 Task: Add an event with the title Second Product Demonstration and Feedback Session, date ''2023/12/28'', time 7:00 AM to 9:00 AMand add a description: The Team Building Retreat: Problem-Solving Activities will take place in a tranquil and inspiring location, away from the usual work setting. The retreat will span over a dedicated period, allowing participants to fully immerse themselves in the experience and focus on building their problem-solving capabilities.Select event color  Tangerine . Add location for the event as: St. Petersburg, Russia, logged in from the account softage.8@softage.netand send the event invitation to softage.1@softage.net and softage.2@softage.net. Set a reminder for the event Doesn''t repeat
Action: Mouse moved to (44, 88)
Screenshot: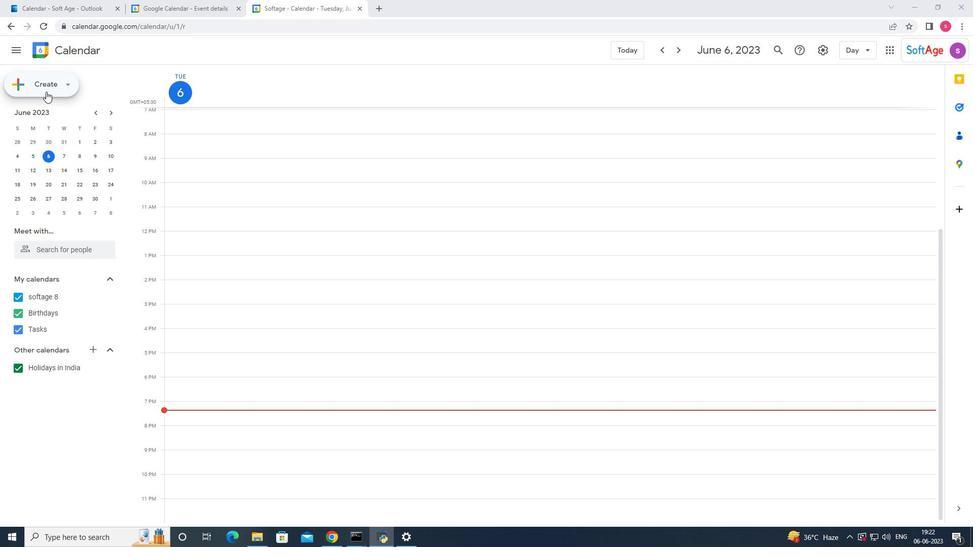 
Action: Mouse pressed left at (44, 88)
Screenshot: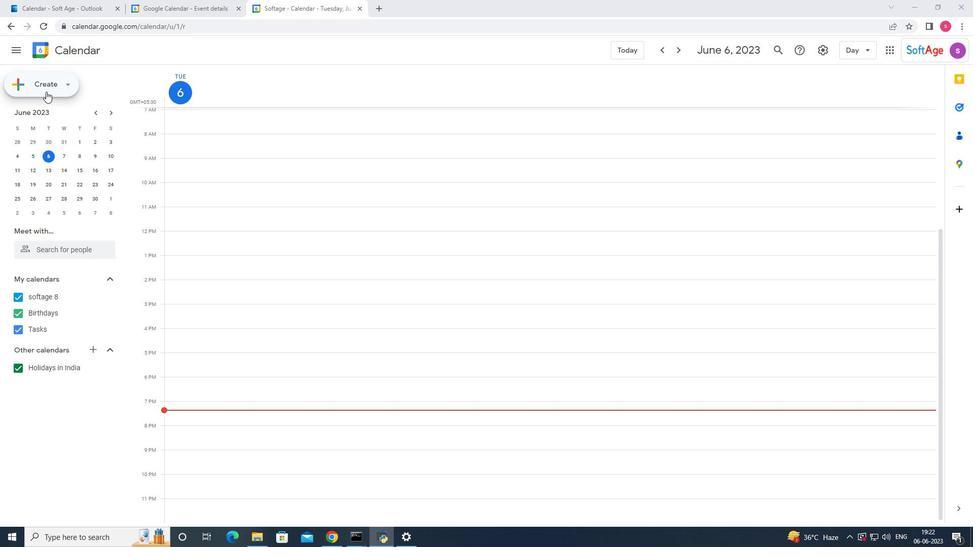 
Action: Mouse moved to (47, 114)
Screenshot: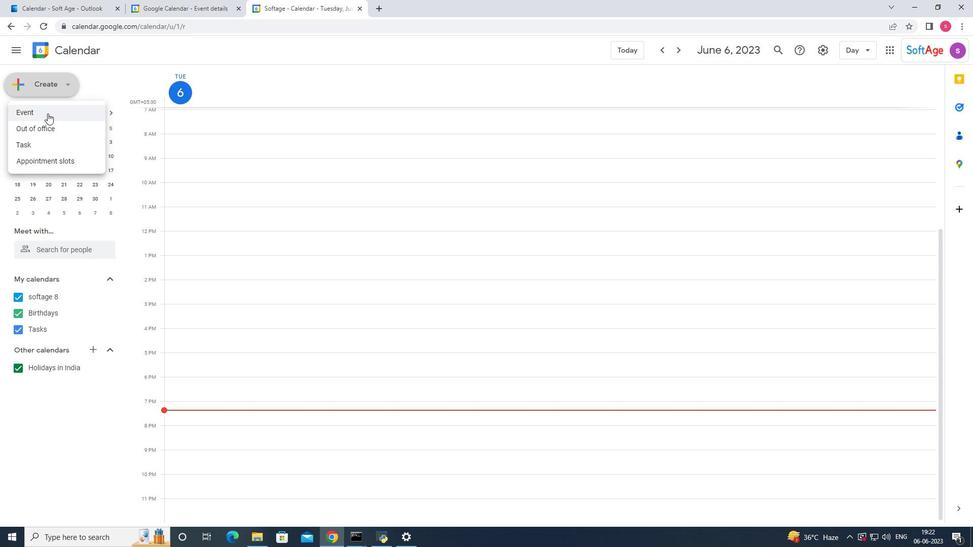
Action: Mouse pressed left at (47, 114)
Screenshot: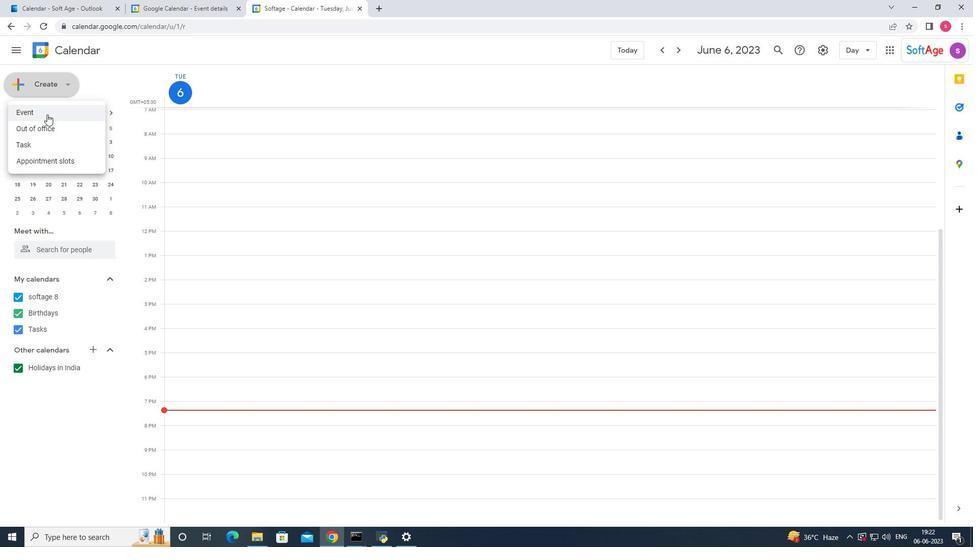 
Action: Mouse moved to (562, 404)
Screenshot: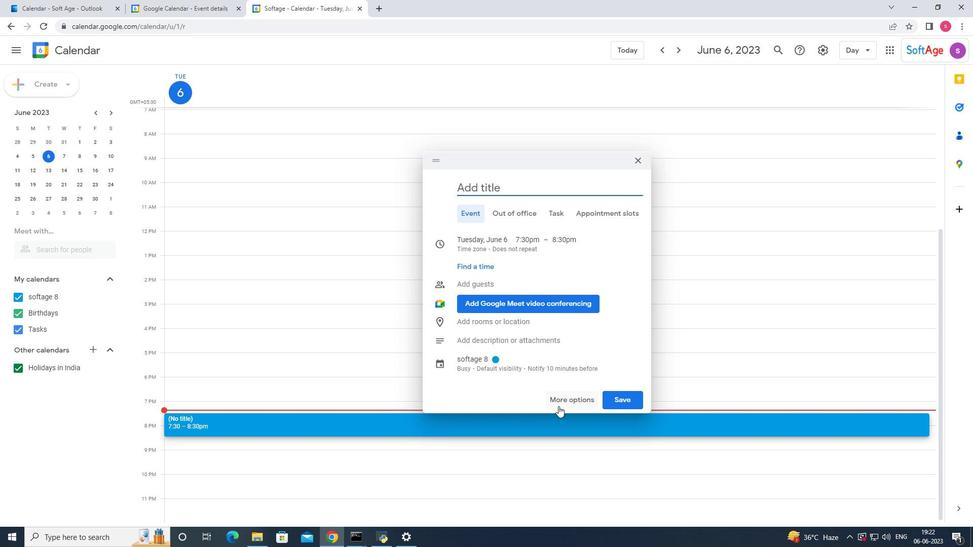 
Action: Mouse pressed left at (562, 404)
Screenshot: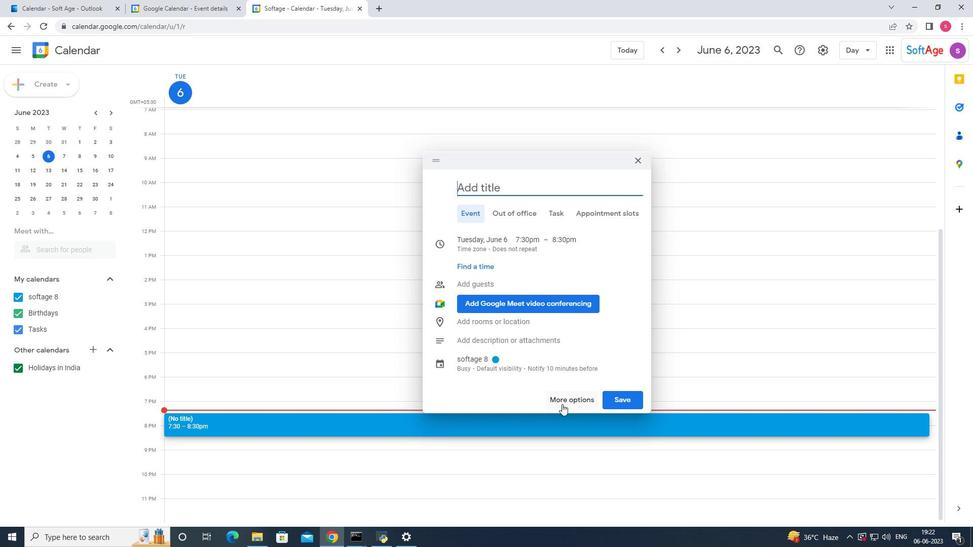 
Action: Mouse moved to (82, 60)
Screenshot: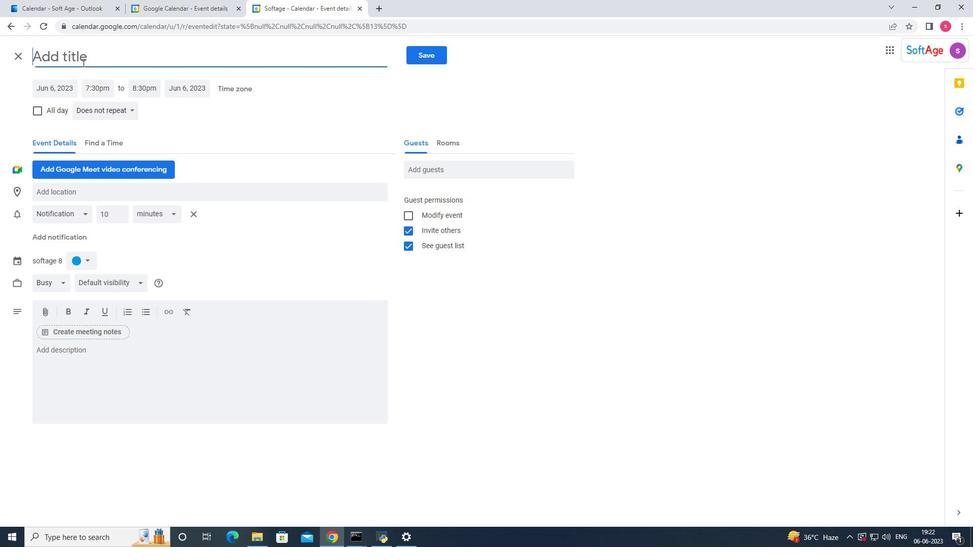 
Action: Mouse pressed left at (82, 60)
Screenshot: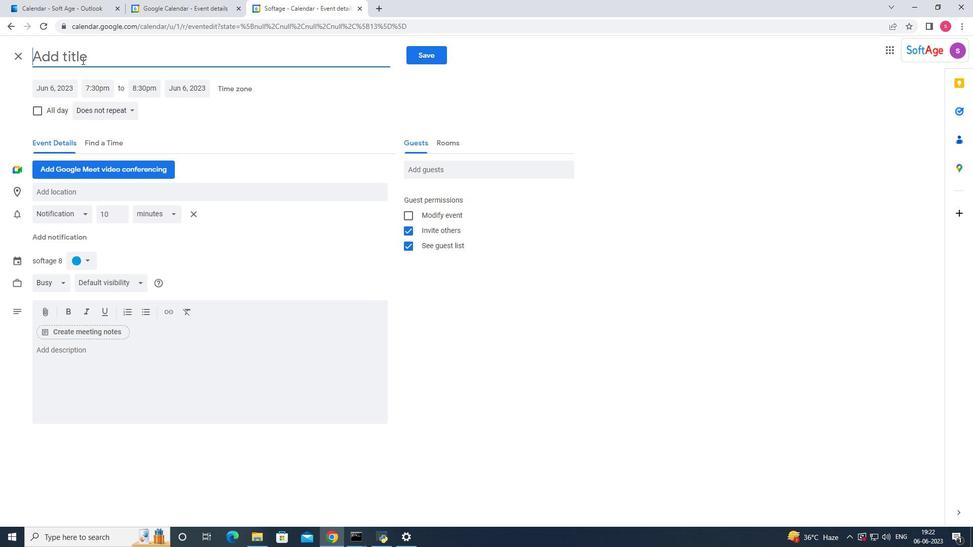 
Action: Key pressed <Key.shift_r><Key.shift_r><Key.shift_r><Key.shift_r><Key.shift_r><Key.shift_r><Key.shift_r><Key.shift_r><Key.shift_r><Key.shift_r><Key.shift_r><Key.shift_r><Key.shift_r><Key.shift_r><Key.shift_r><Key.shift_r><Key.shift_r>Seco
Screenshot: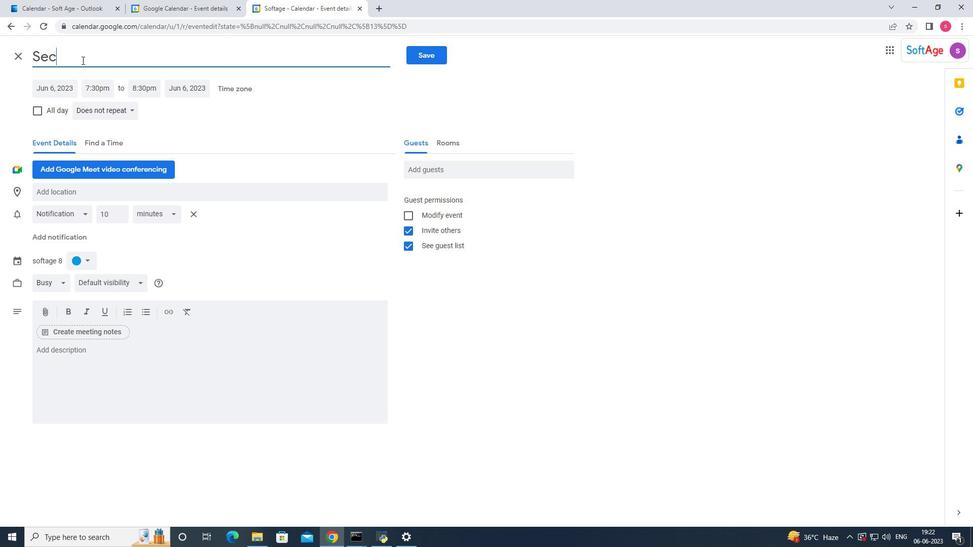 
Action: Mouse moved to (81, 60)
Screenshot: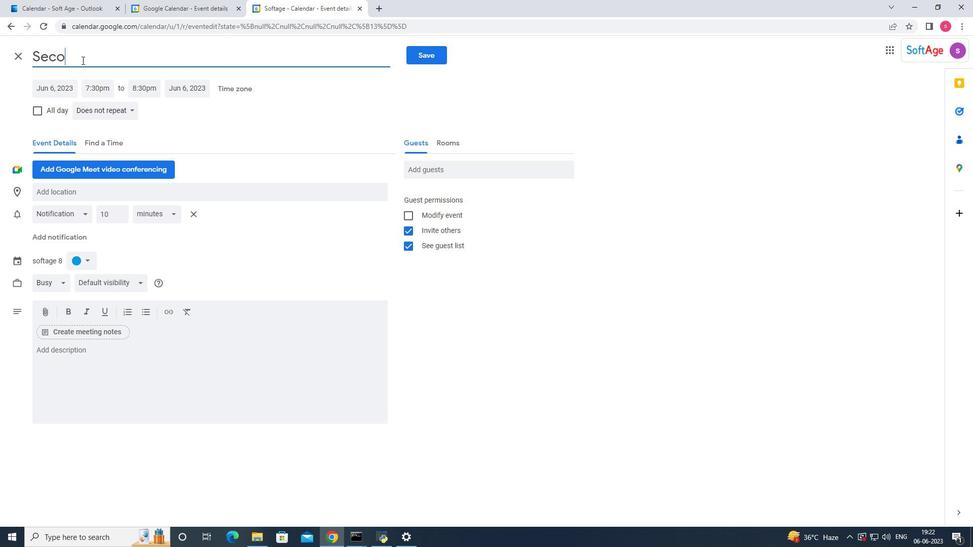 
Action: Key pressed nf<Key.space><Key.backspace><Key.backspace>d<Key.space><Key.shift_r><Key.shift_r><Key.shift_r><Key.shift>Pd<Key.backspace>roduct<Key.space><Key.shift_r>Demonstration<Key.space>and<Key.space><Key.shift_r>Feedback<Key.space><Key.shift_r>Session
Screenshot: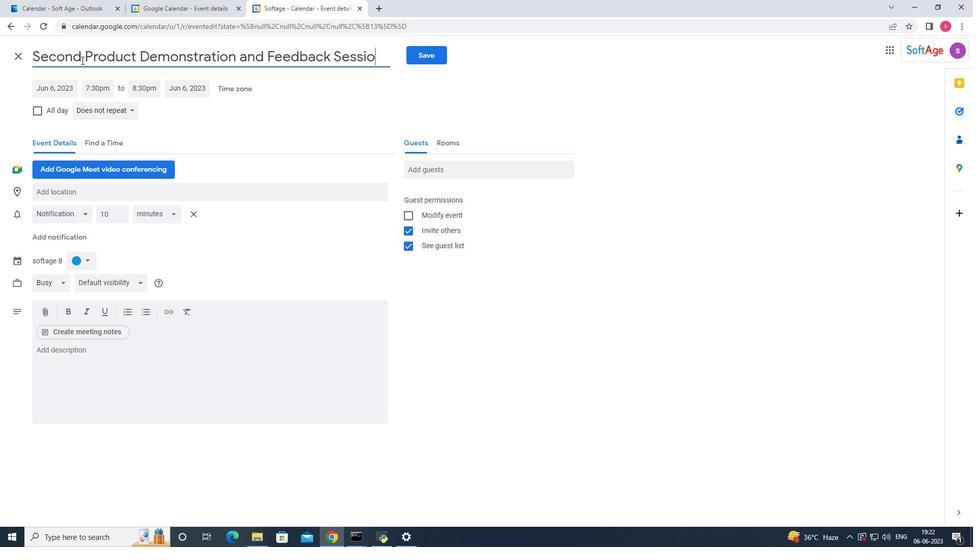 
Action: Mouse moved to (52, 90)
Screenshot: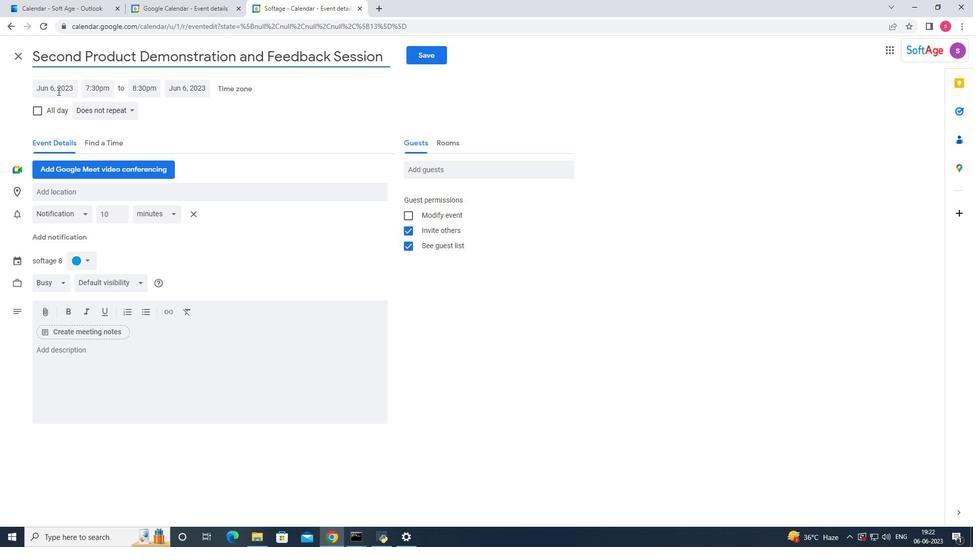 
Action: Mouse pressed left at (52, 90)
Screenshot: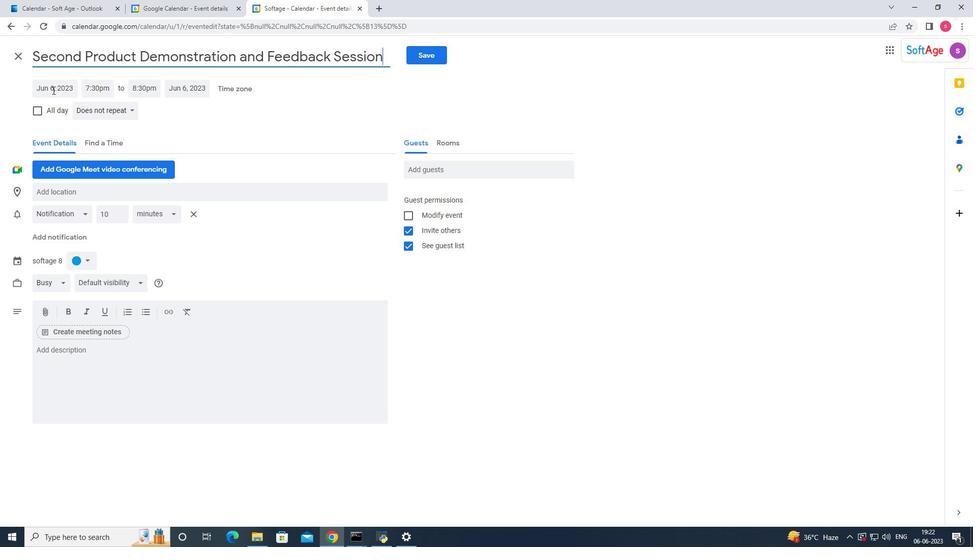 
Action: Mouse moved to (160, 112)
Screenshot: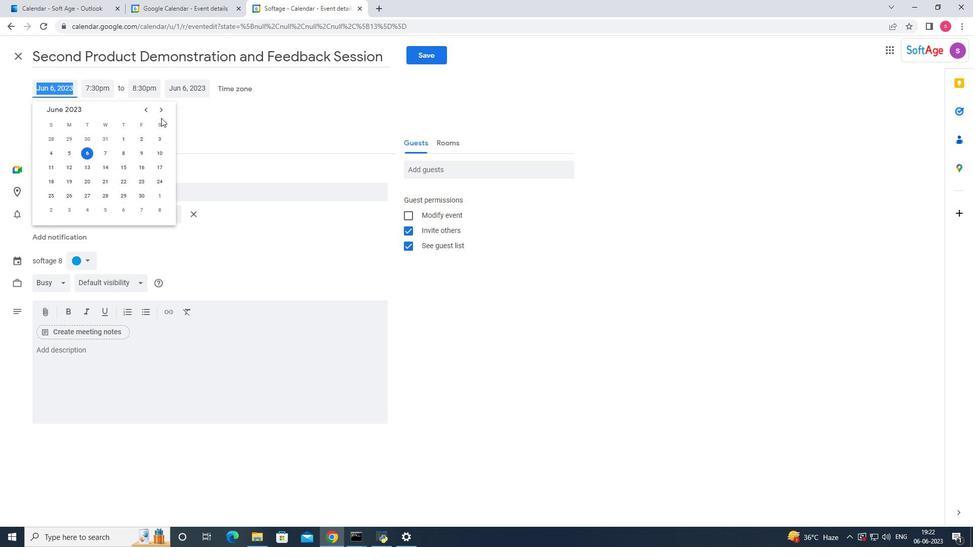 
Action: Mouse pressed left at (160, 112)
Screenshot: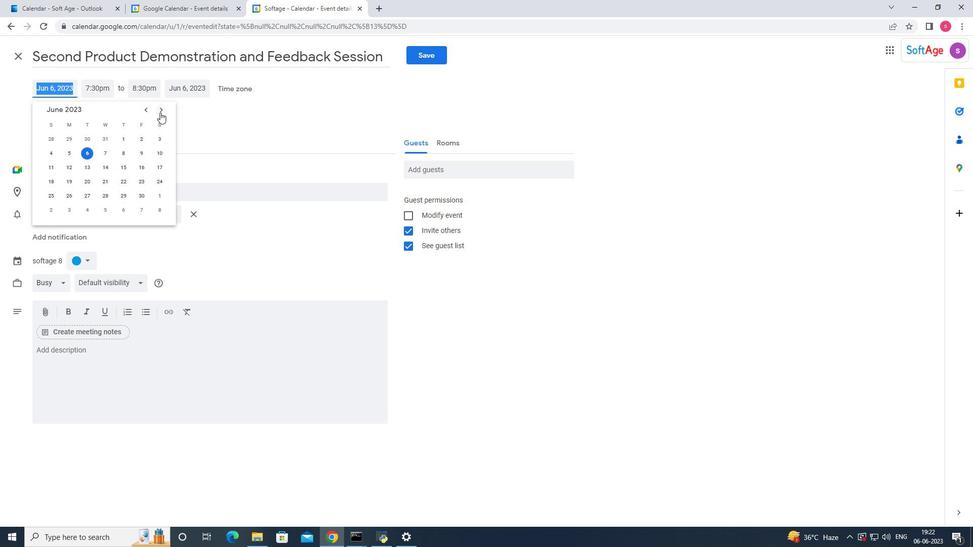 
Action: Mouse pressed left at (160, 112)
Screenshot: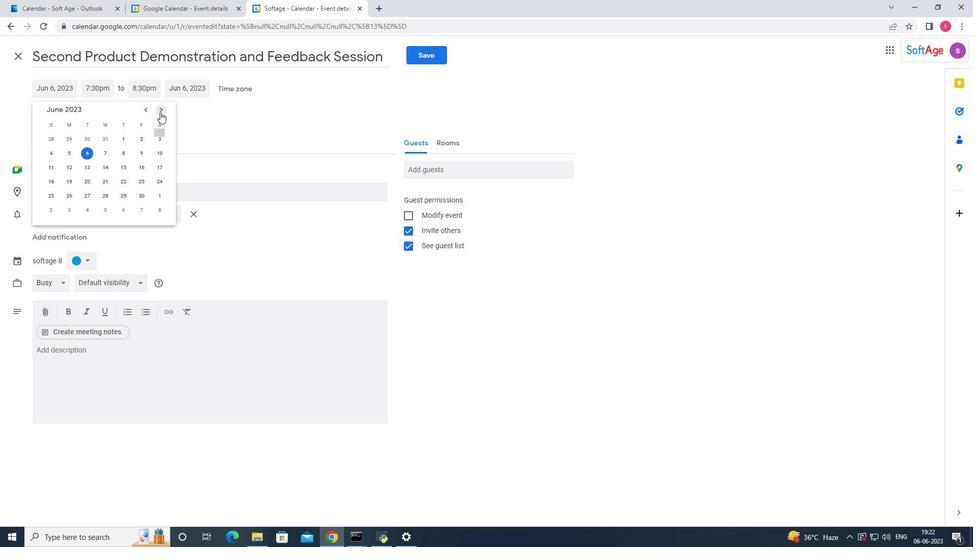
Action: Mouse pressed left at (160, 112)
Screenshot: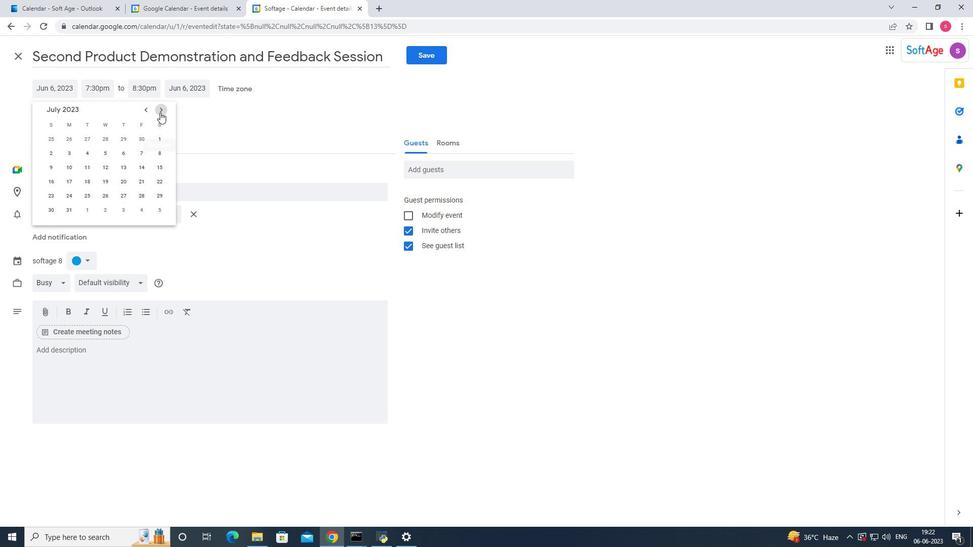 
Action: Mouse pressed left at (160, 112)
Screenshot: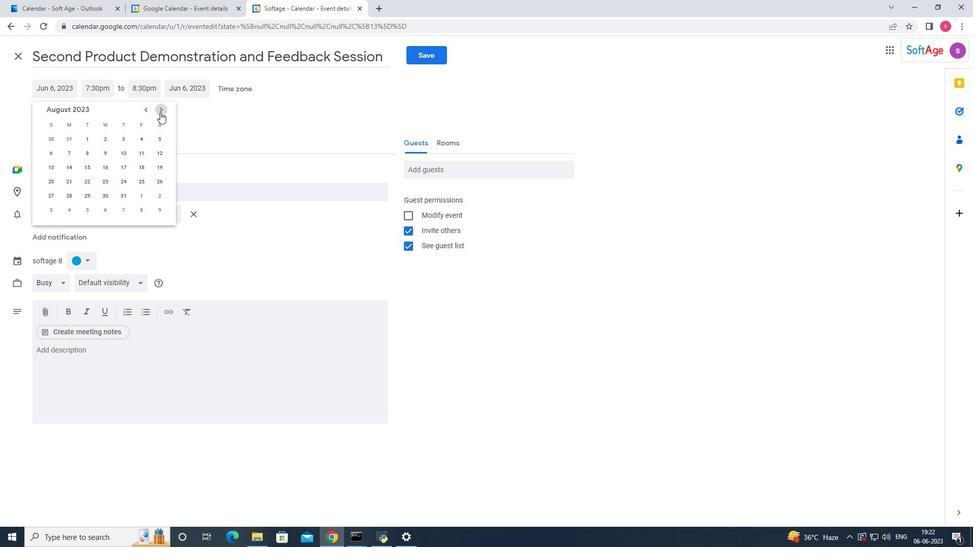 
Action: Mouse pressed left at (160, 112)
Screenshot: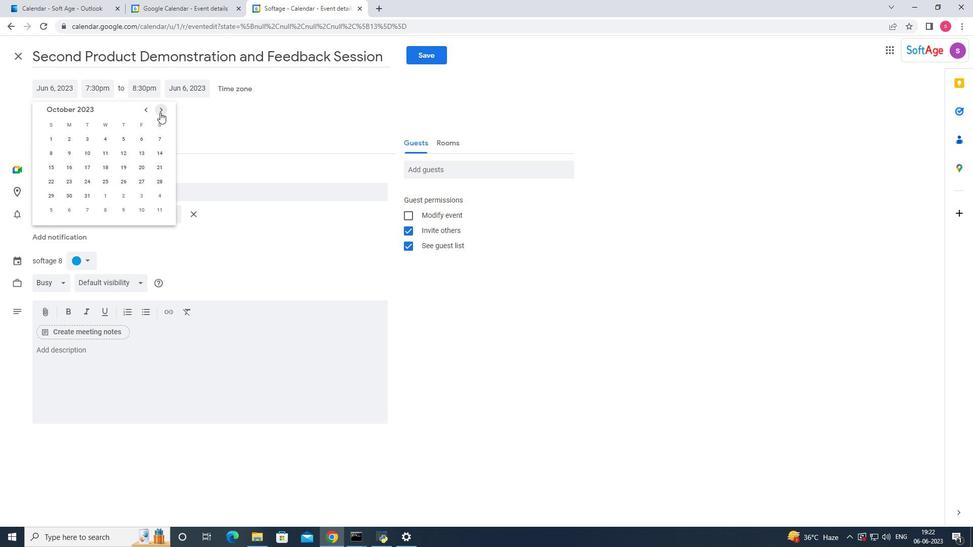 
Action: Mouse pressed left at (160, 112)
Screenshot: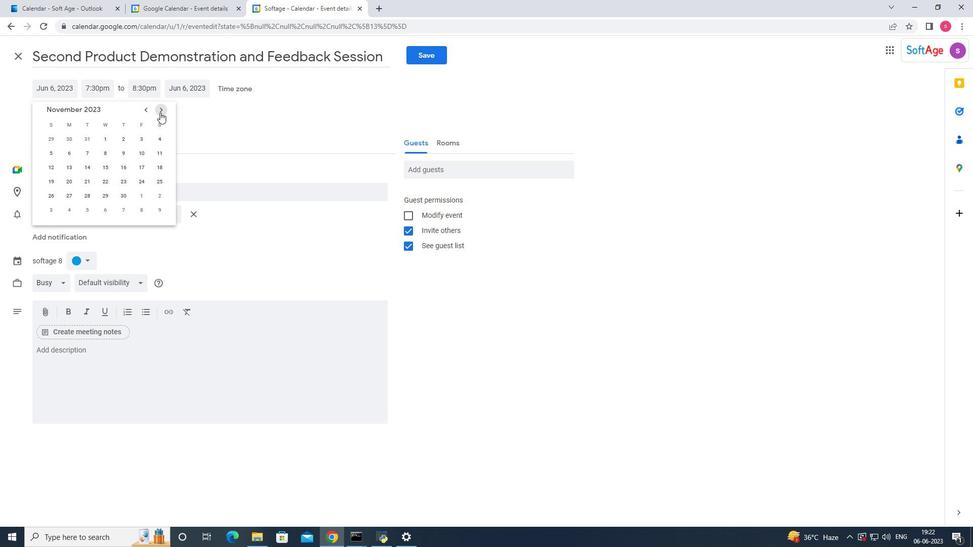 
Action: Mouse moved to (122, 194)
Screenshot: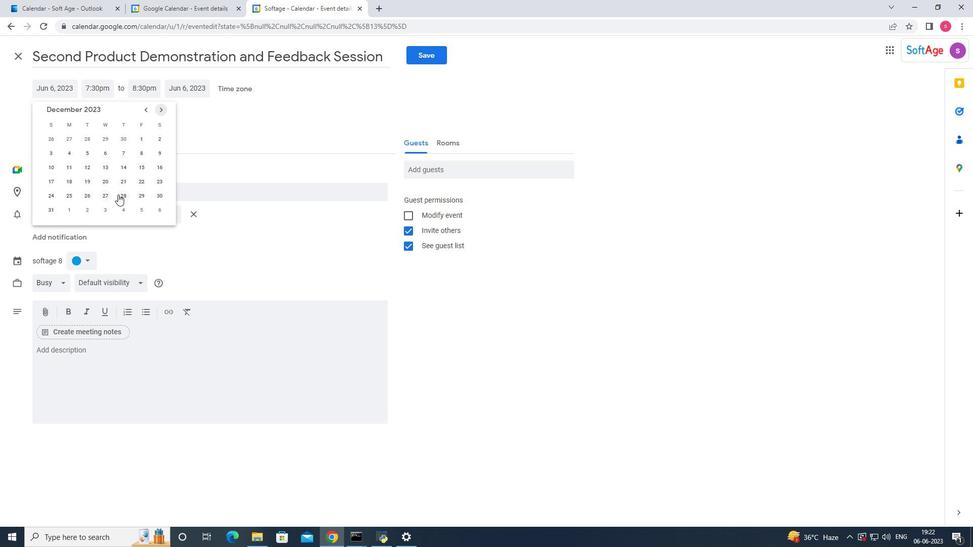 
Action: Mouse pressed left at (122, 194)
Screenshot: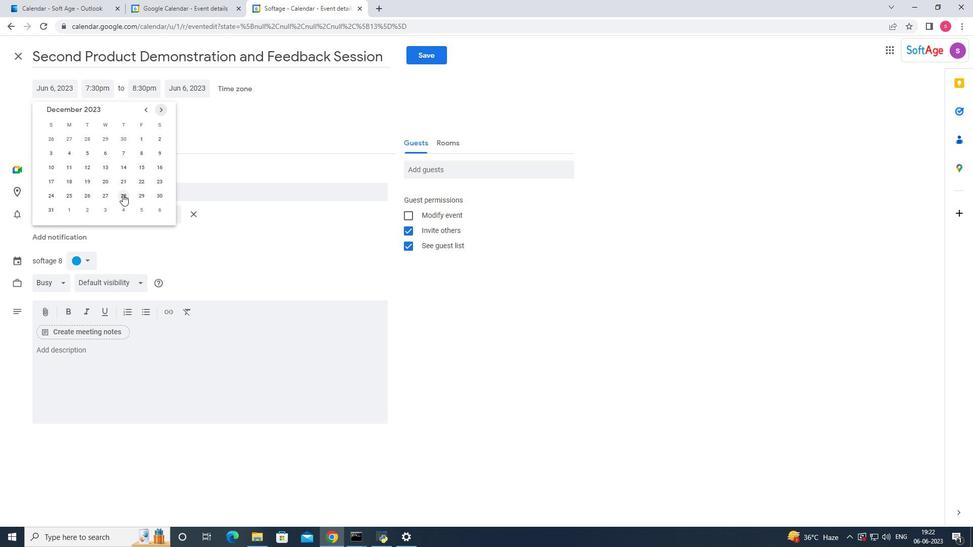 
Action: Mouse moved to (101, 88)
Screenshot: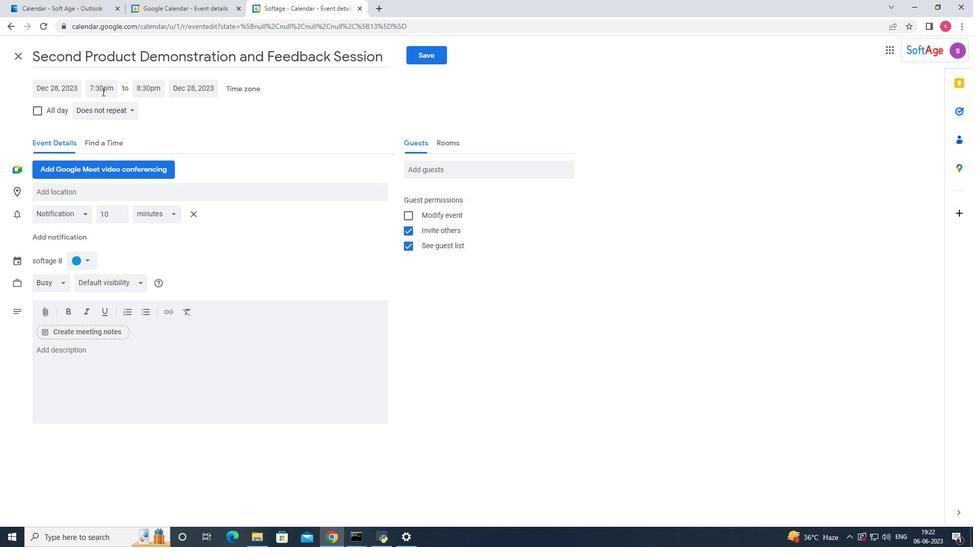 
Action: Mouse pressed left at (101, 88)
Screenshot: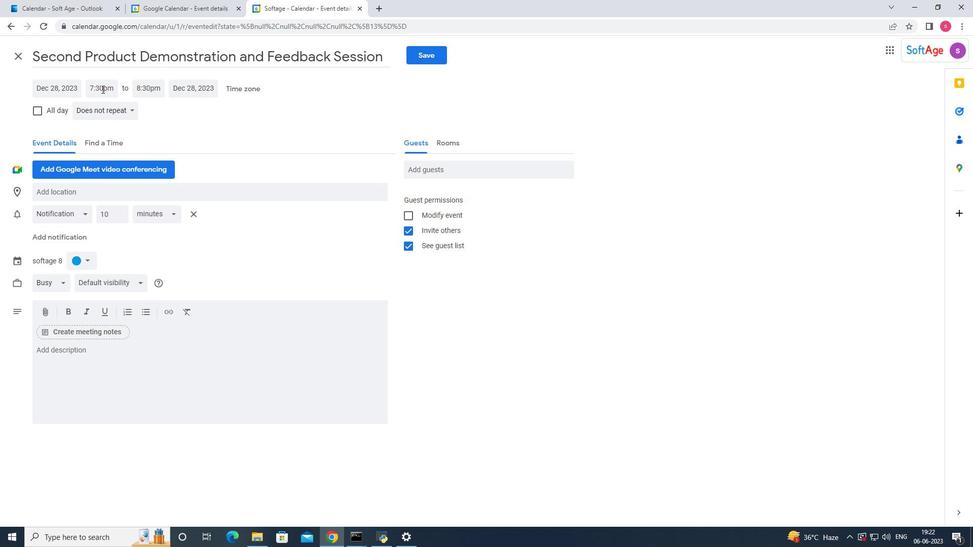 
Action: Mouse moved to (123, 144)
Screenshot: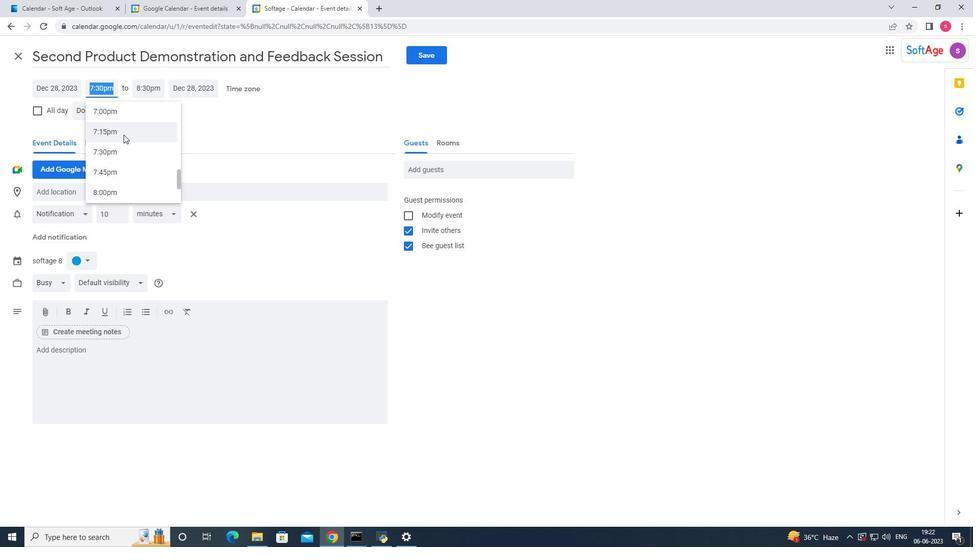 
Action: Mouse scrolled (123, 144) with delta (0, 0)
Screenshot: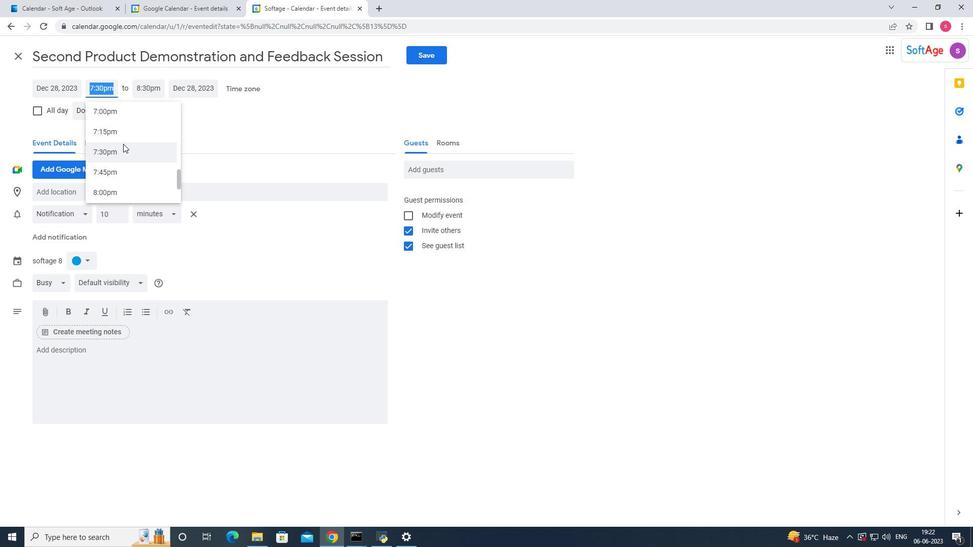 
Action: Mouse scrolled (123, 143) with delta (0, 0)
Screenshot: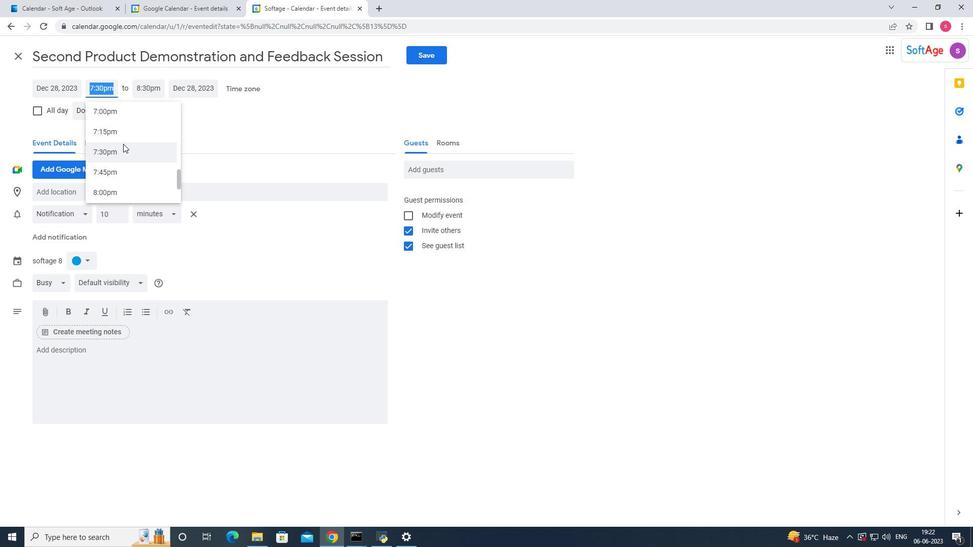
Action: Mouse scrolled (123, 144) with delta (0, 0)
Screenshot: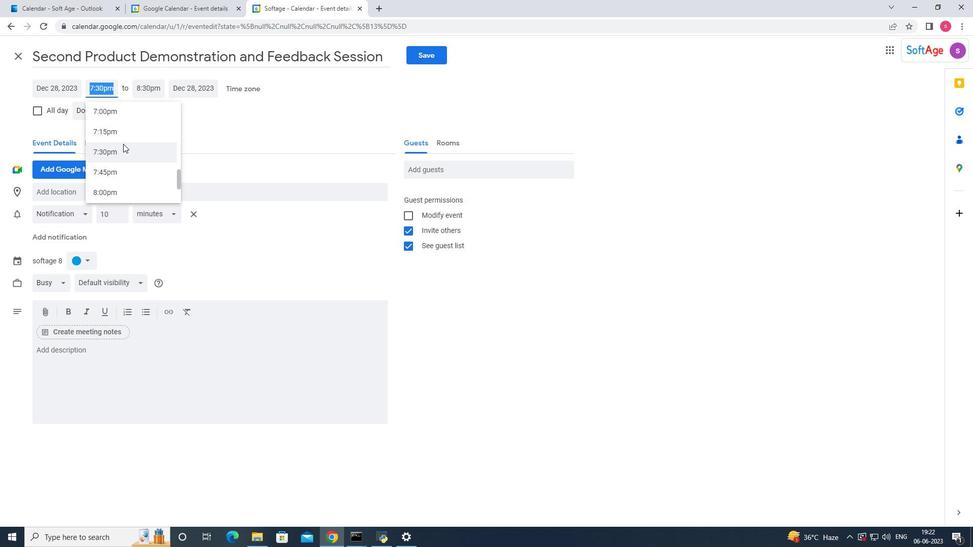 
Action: Mouse scrolled (123, 144) with delta (0, 0)
Screenshot: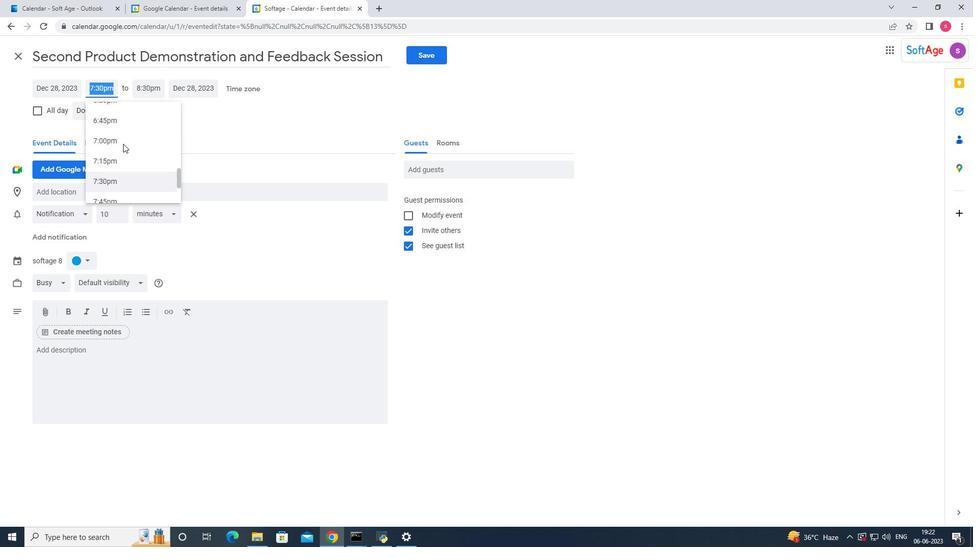 
Action: Mouse scrolled (123, 144) with delta (0, 0)
Screenshot: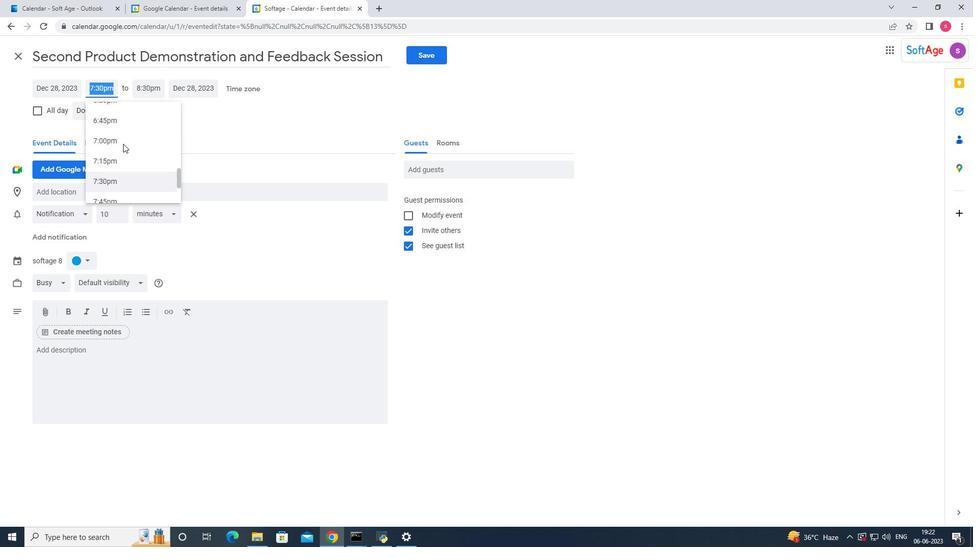 
Action: Mouse scrolled (123, 144) with delta (0, 0)
Screenshot: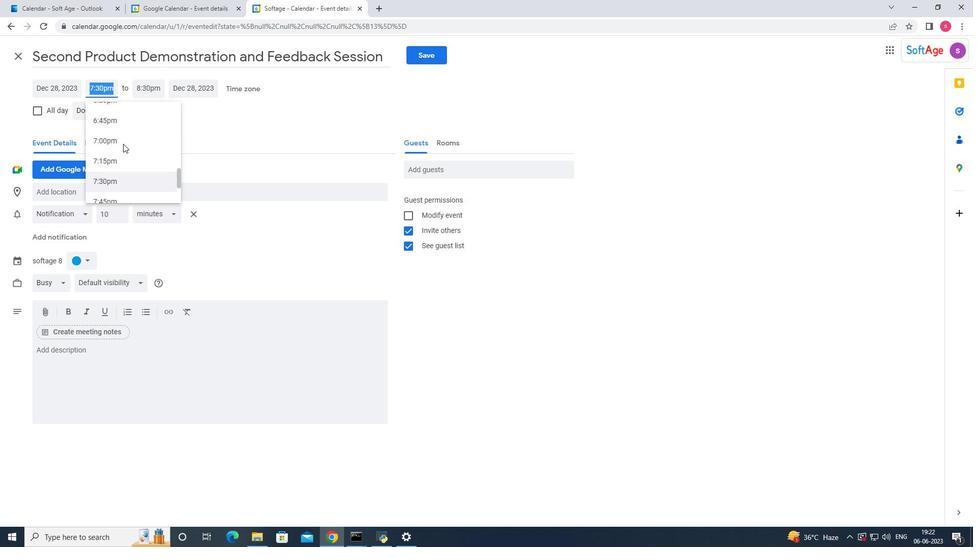 
Action: Mouse scrolled (123, 144) with delta (0, 0)
Screenshot: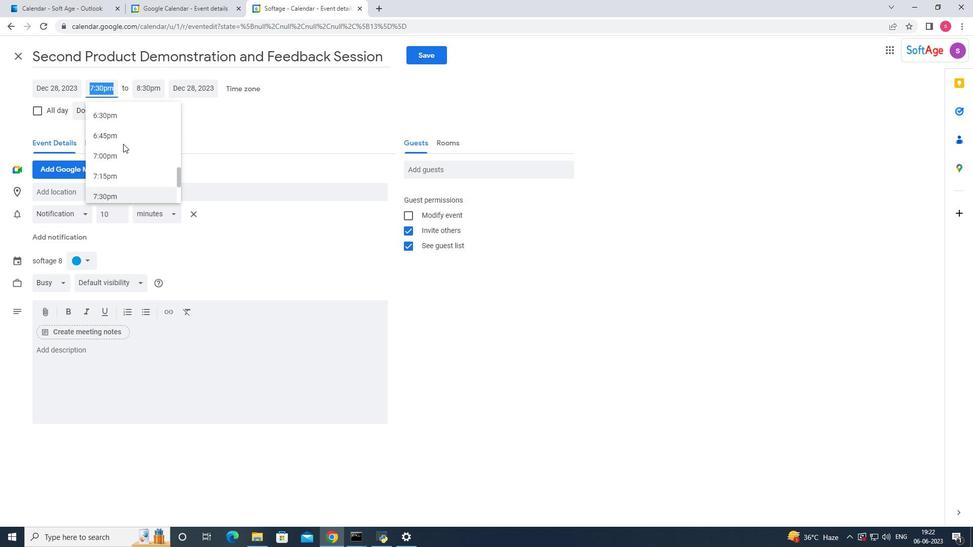 
Action: Mouse scrolled (123, 144) with delta (0, 0)
Screenshot: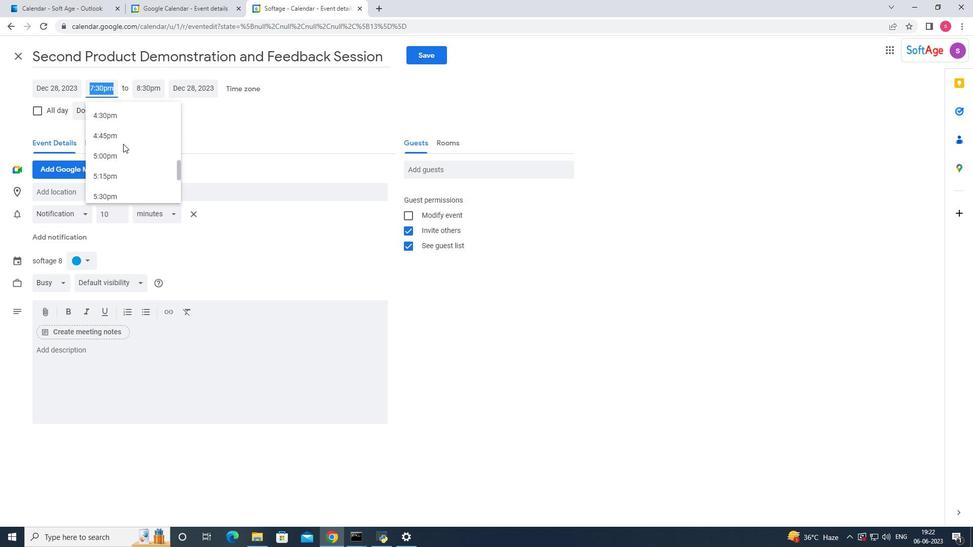 
Action: Mouse scrolled (123, 144) with delta (0, 0)
Screenshot: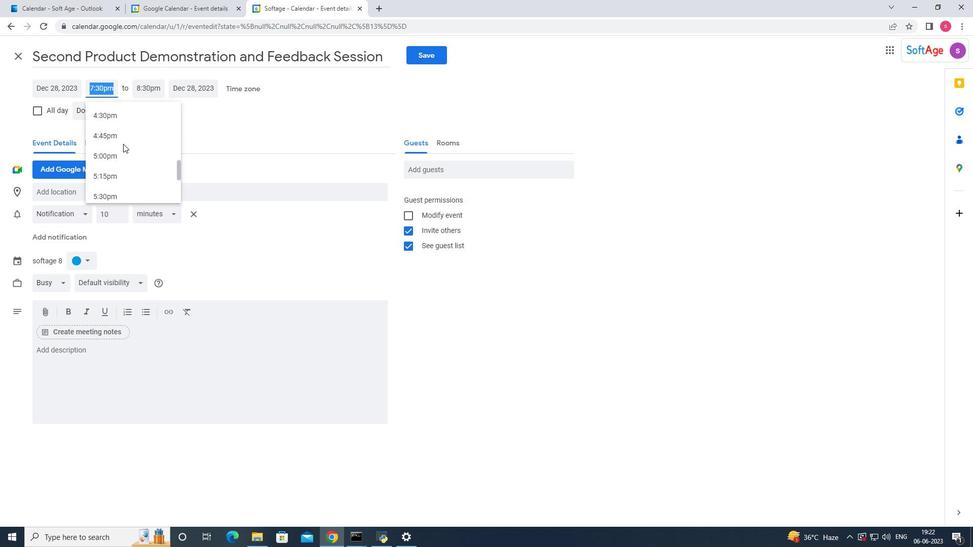 
Action: Mouse scrolled (123, 144) with delta (0, 0)
Screenshot: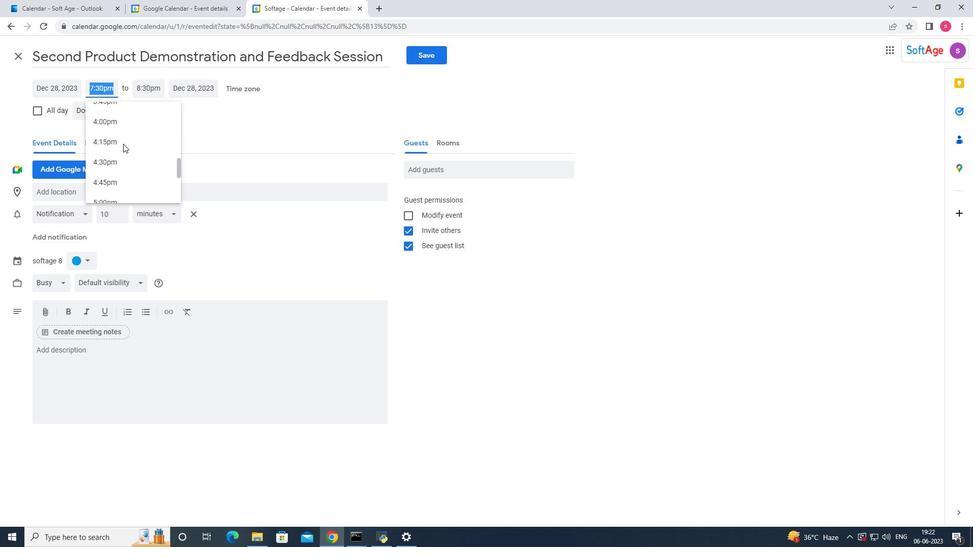 
Action: Mouse scrolled (123, 144) with delta (0, 0)
Screenshot: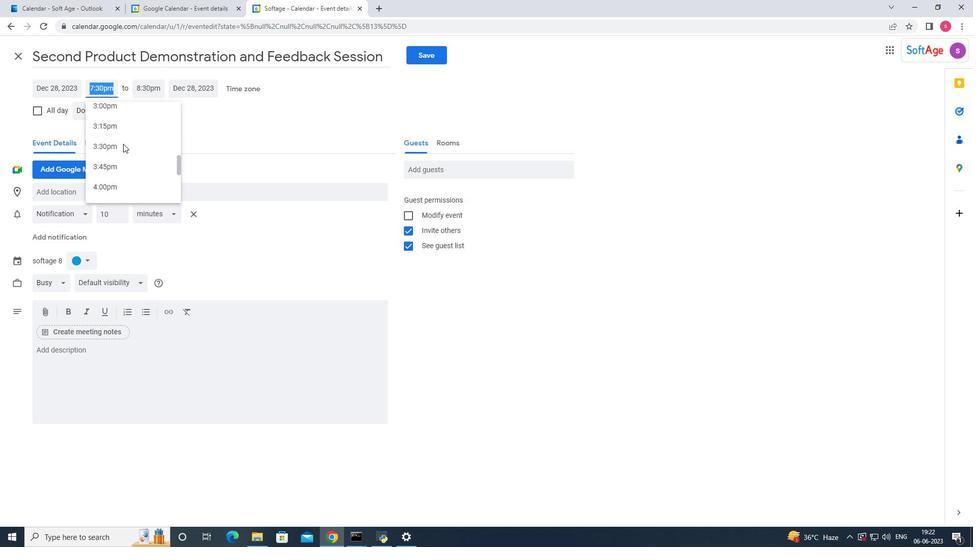 
Action: Mouse scrolled (123, 144) with delta (0, 0)
Screenshot: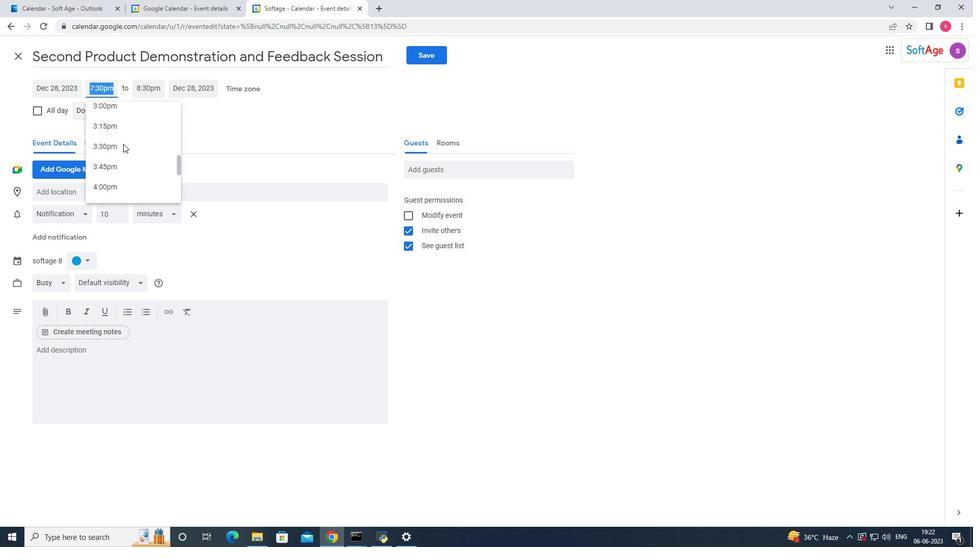 
Action: Mouse scrolled (123, 144) with delta (0, 0)
Screenshot: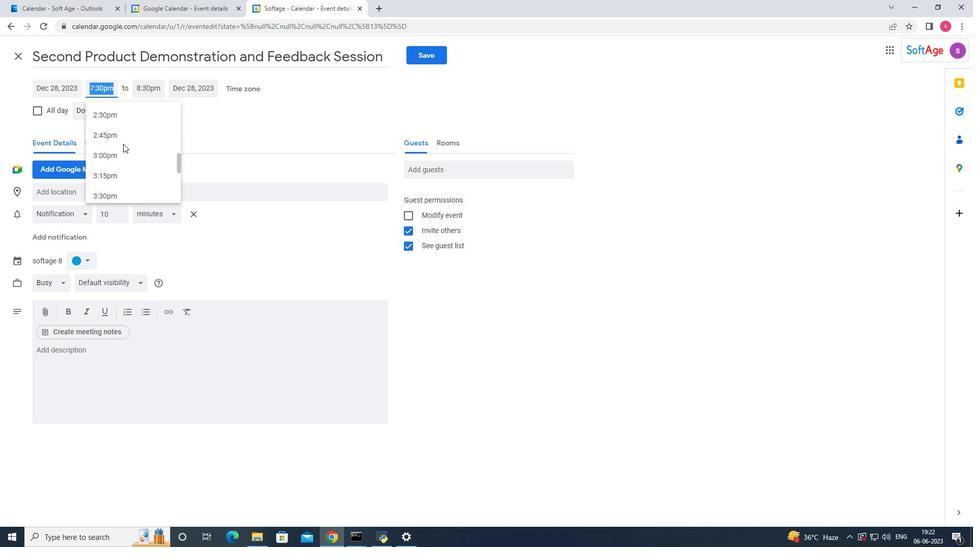 
Action: Mouse scrolled (123, 144) with delta (0, 0)
Screenshot: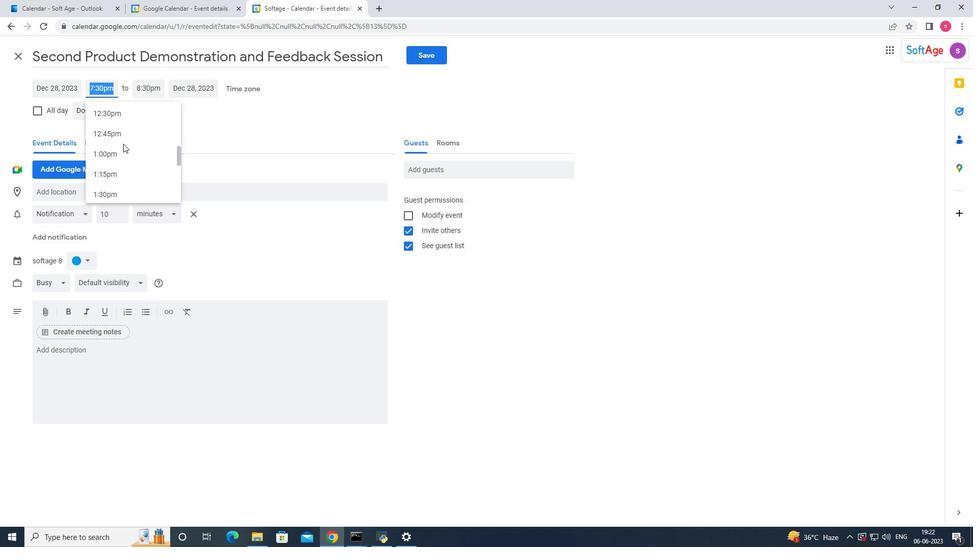 
Action: Mouse scrolled (123, 144) with delta (0, 0)
Screenshot: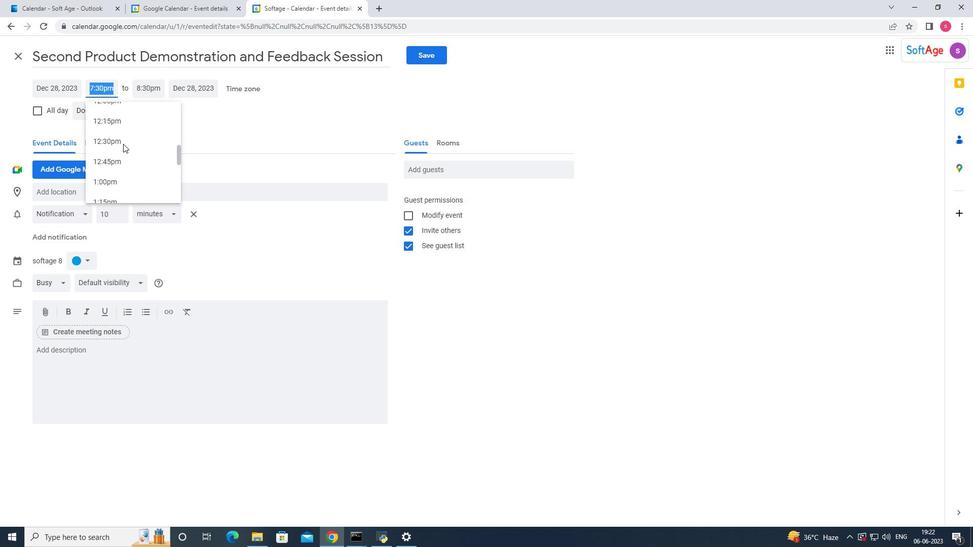 
Action: Mouse scrolled (123, 144) with delta (0, 0)
Screenshot: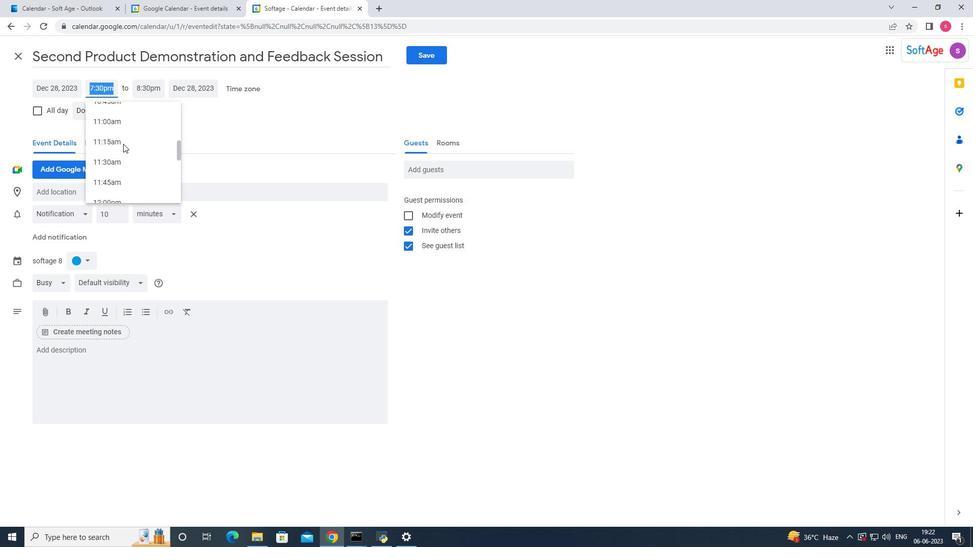 
Action: Mouse scrolled (123, 144) with delta (0, 0)
Screenshot: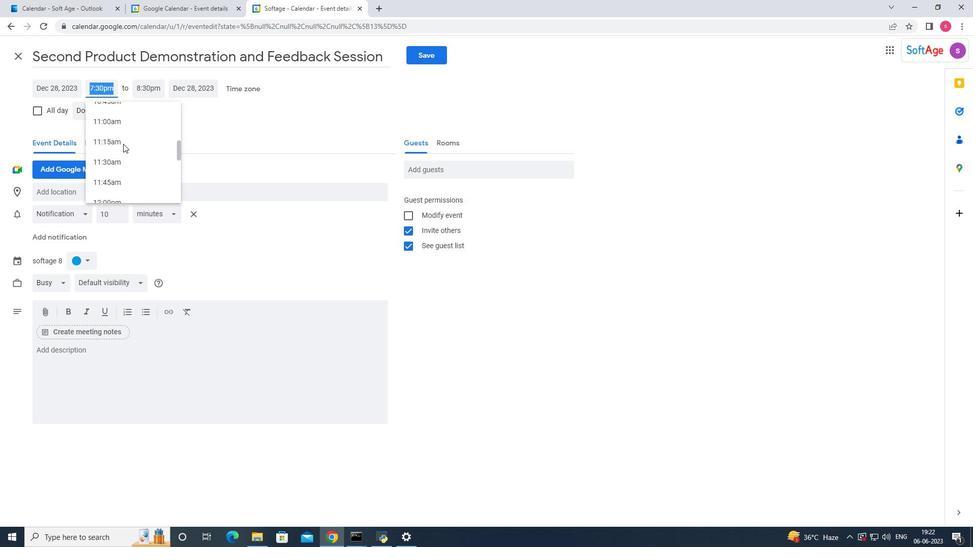 
Action: Mouse scrolled (123, 144) with delta (0, 0)
Screenshot: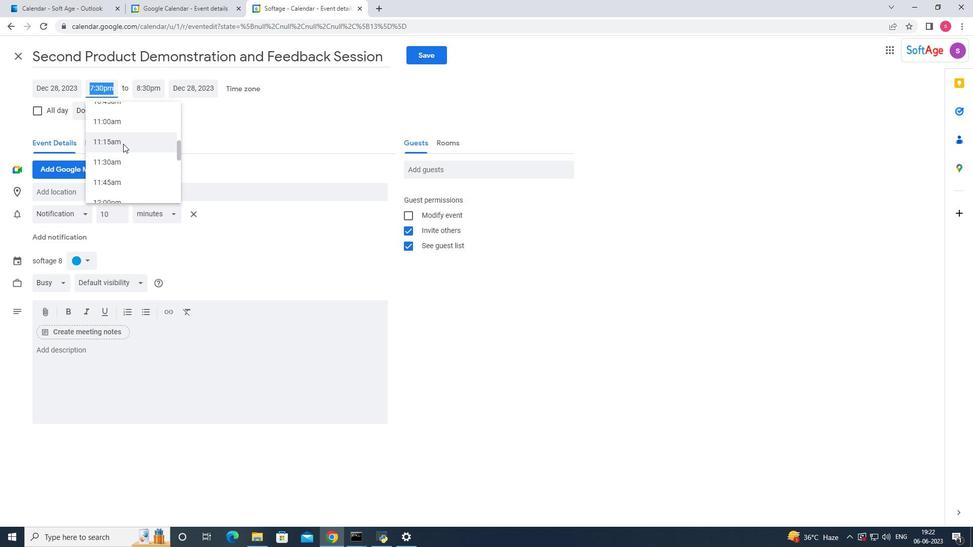 
Action: Mouse scrolled (123, 144) with delta (0, 0)
Screenshot: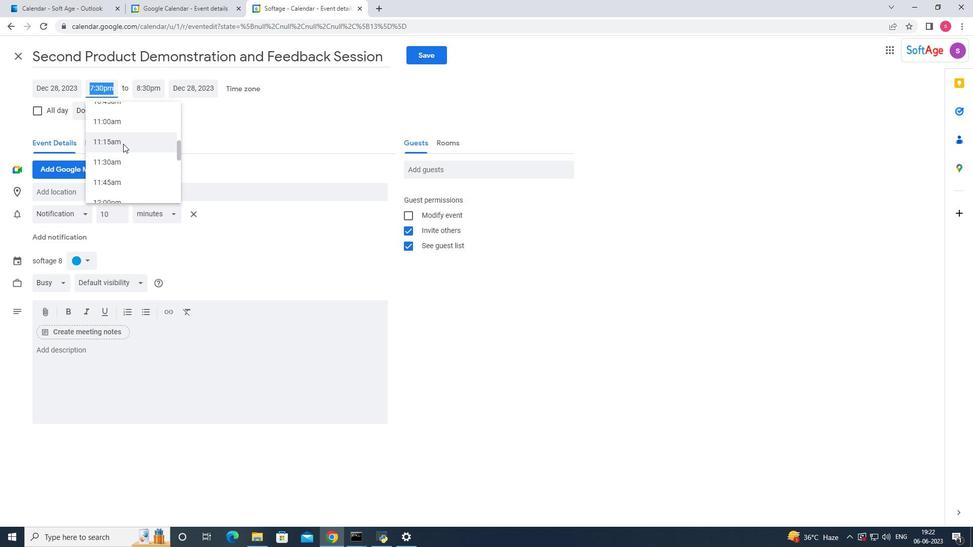 
Action: Mouse scrolled (123, 144) with delta (0, 0)
Screenshot: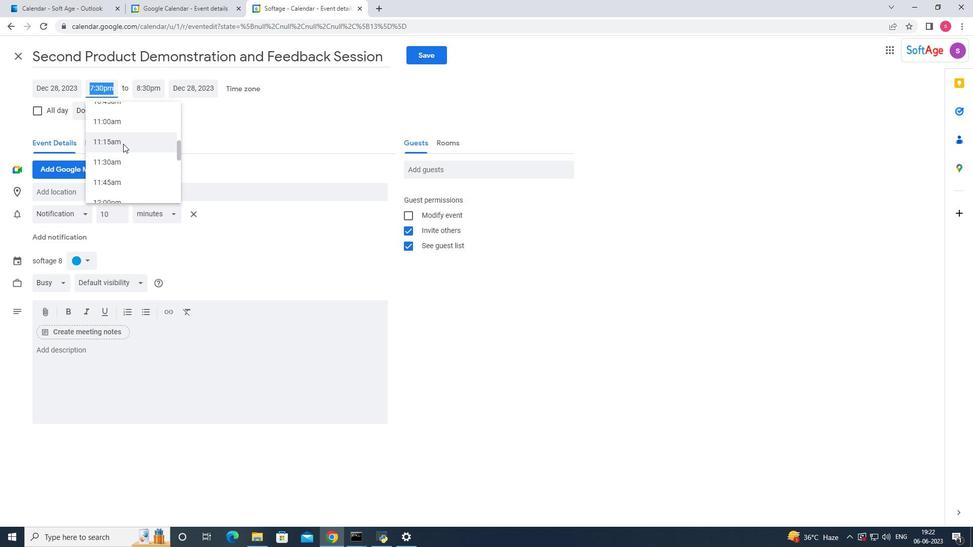 
Action: Mouse scrolled (123, 144) with delta (0, 0)
Screenshot: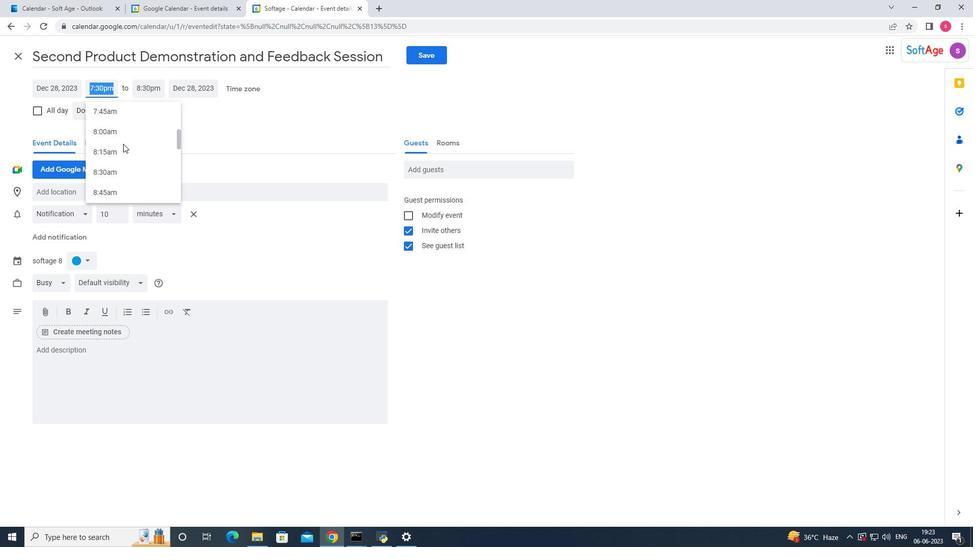 
Action: Mouse scrolled (123, 144) with delta (0, 0)
Screenshot: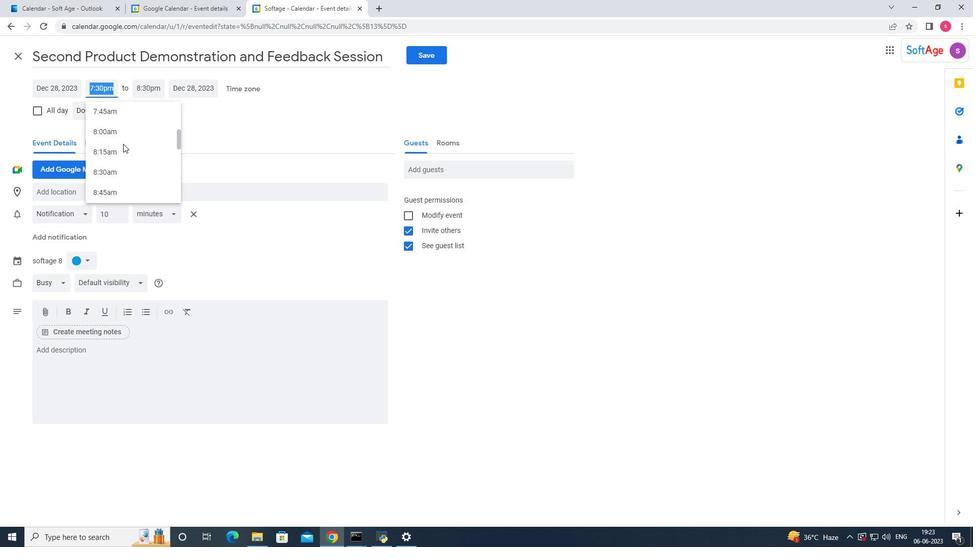 
Action: Mouse scrolled (123, 144) with delta (0, 0)
Screenshot: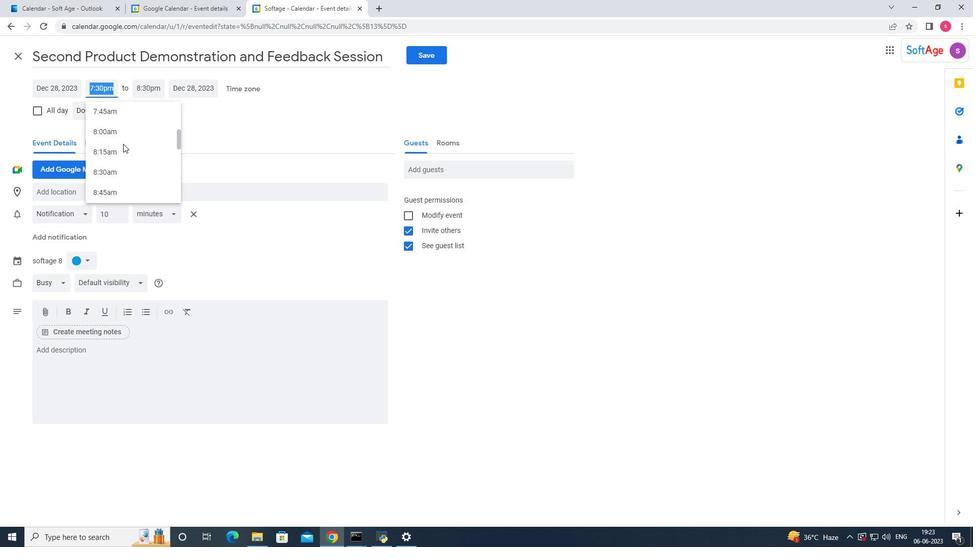 
Action: Mouse moved to (125, 146)
Screenshot: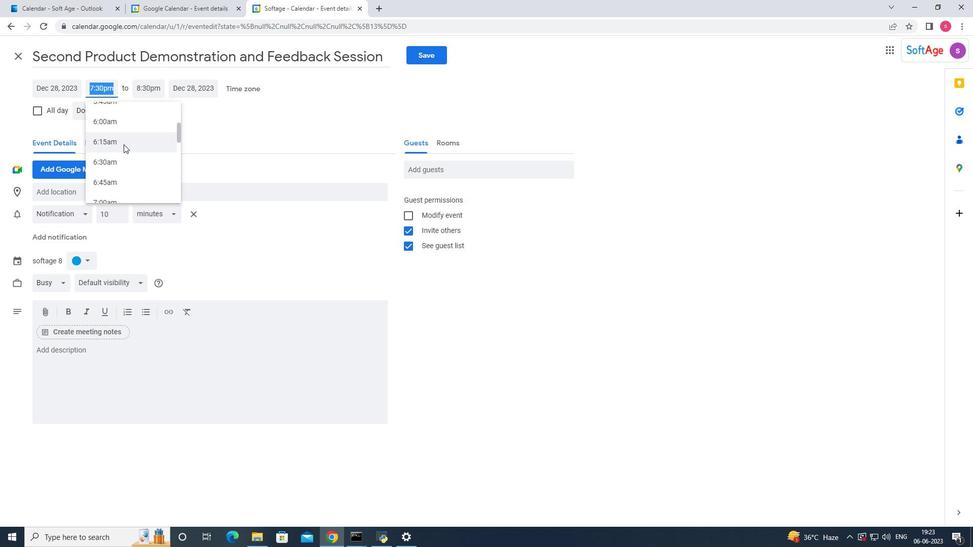 
Action: Mouse scrolled (125, 146) with delta (0, 0)
Screenshot: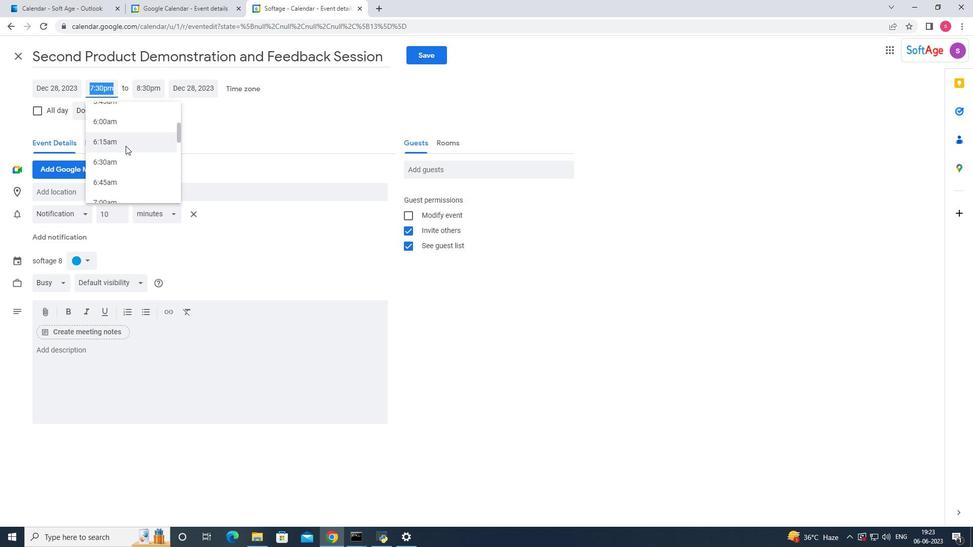 
Action: Mouse scrolled (125, 146) with delta (0, 0)
Screenshot: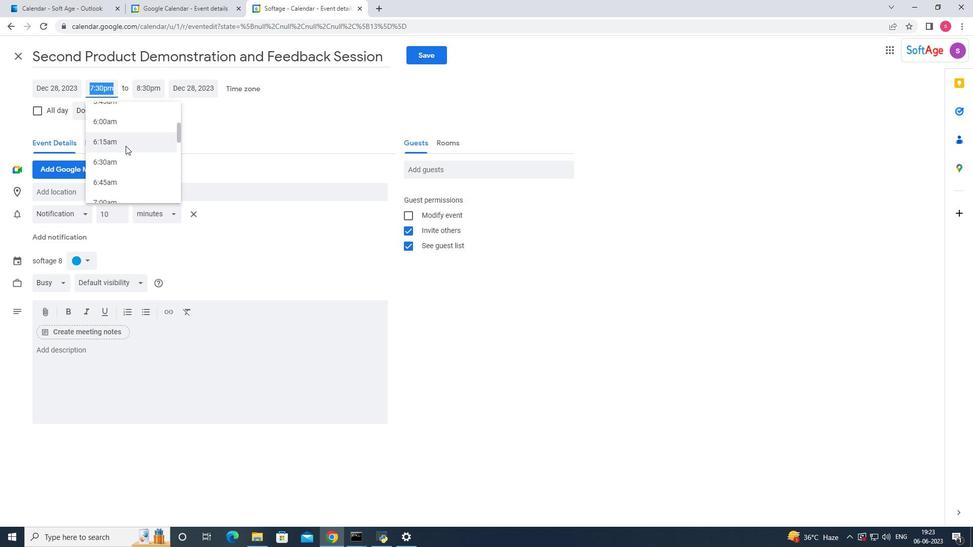 
Action: Mouse scrolled (125, 146) with delta (0, 0)
Screenshot: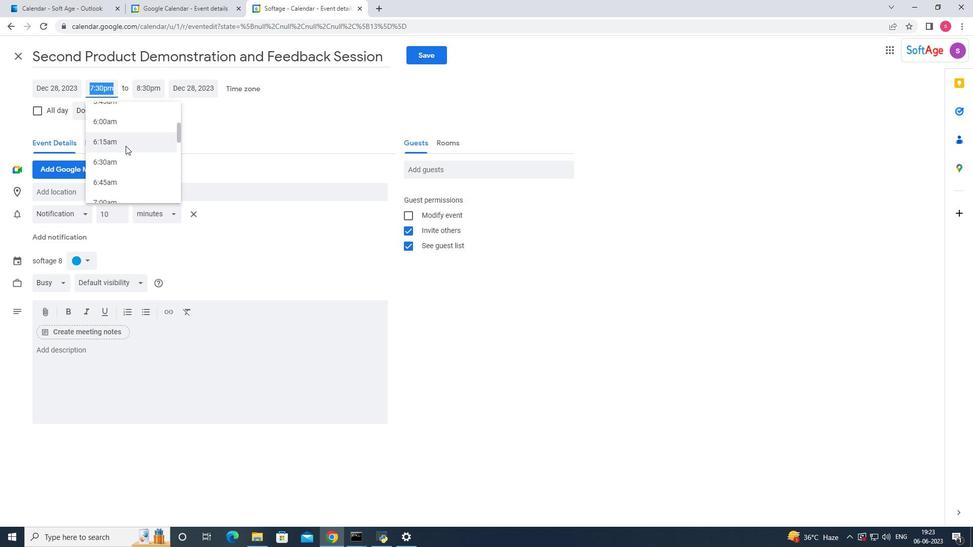 
Action: Mouse scrolled (125, 145) with delta (0, 0)
Screenshot: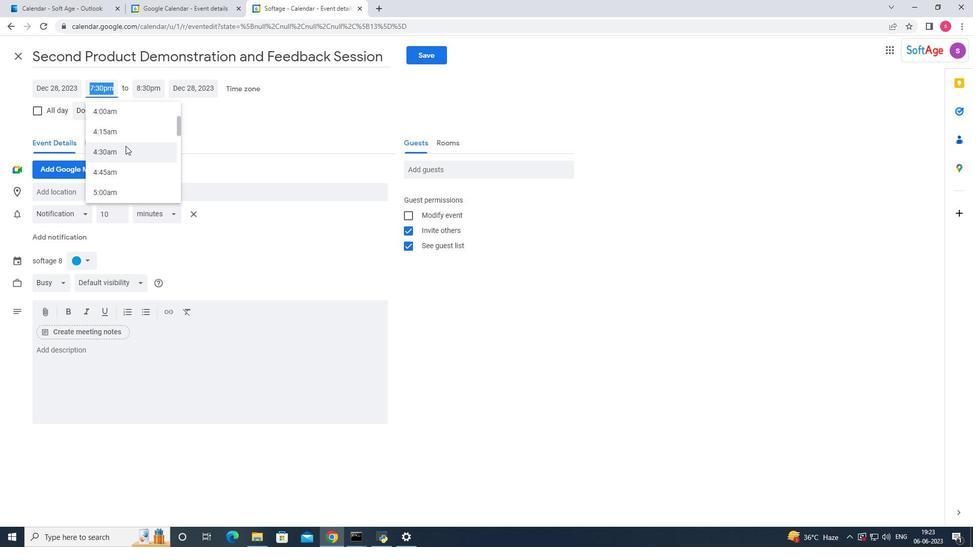 
Action: Mouse scrolled (125, 145) with delta (0, 0)
Screenshot: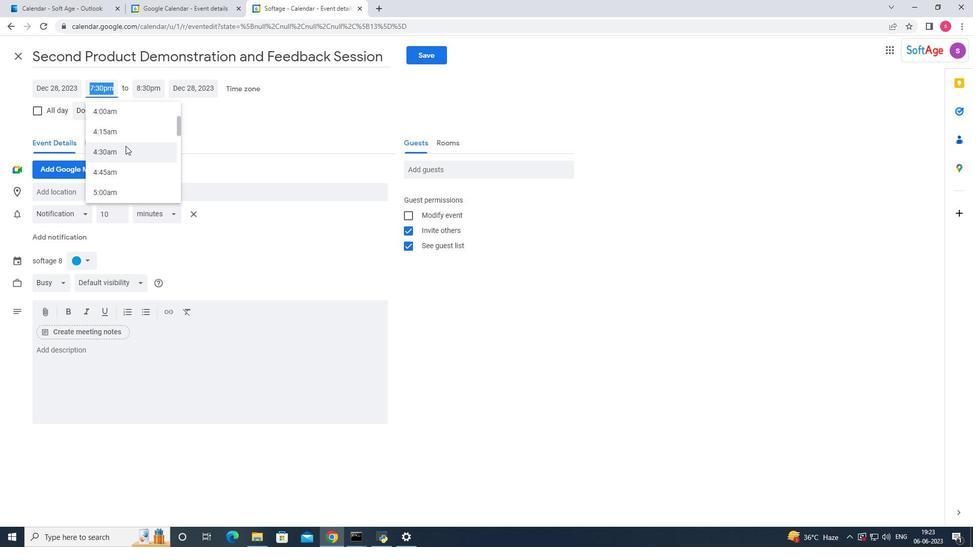 
Action: Mouse scrolled (125, 145) with delta (0, 0)
Screenshot: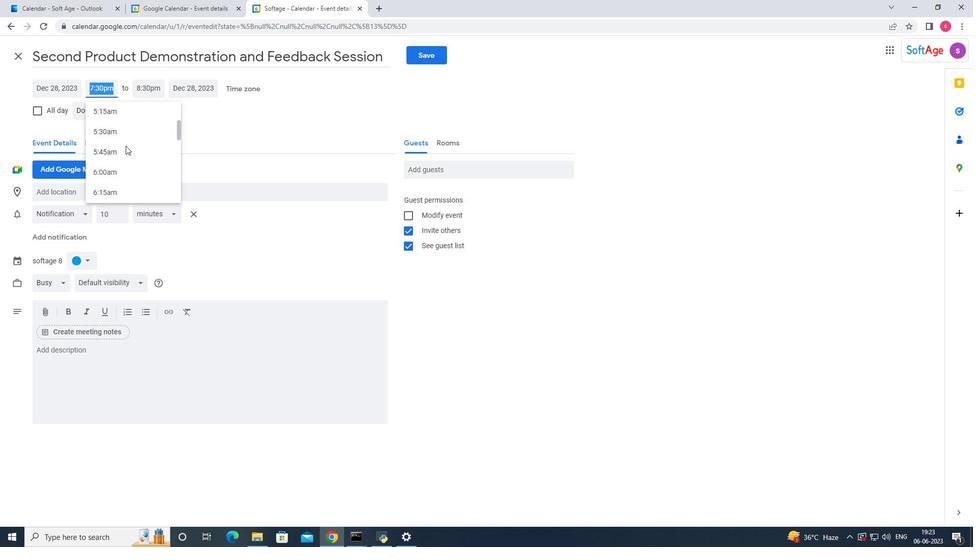 
Action: Mouse scrolled (125, 145) with delta (0, 0)
Screenshot: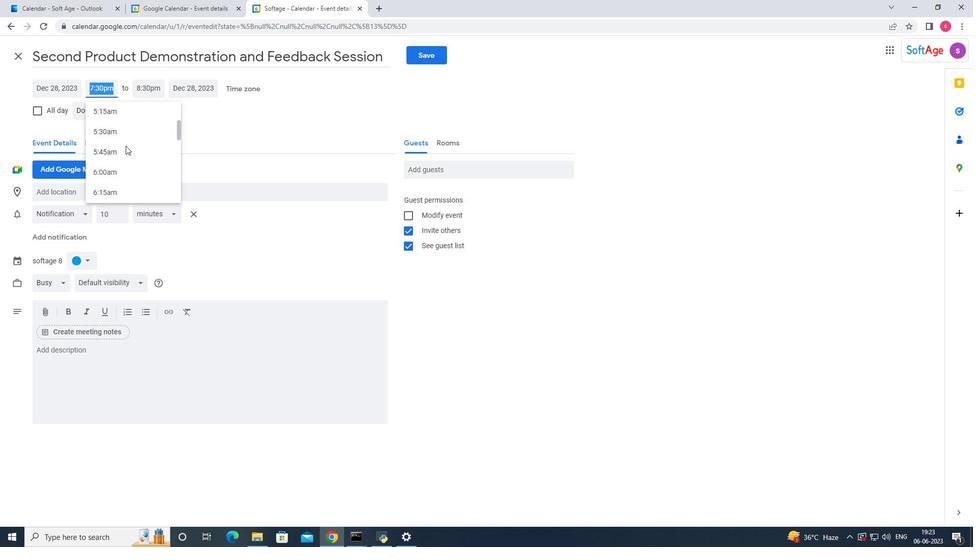 
Action: Mouse scrolled (125, 145) with delta (0, 0)
Screenshot: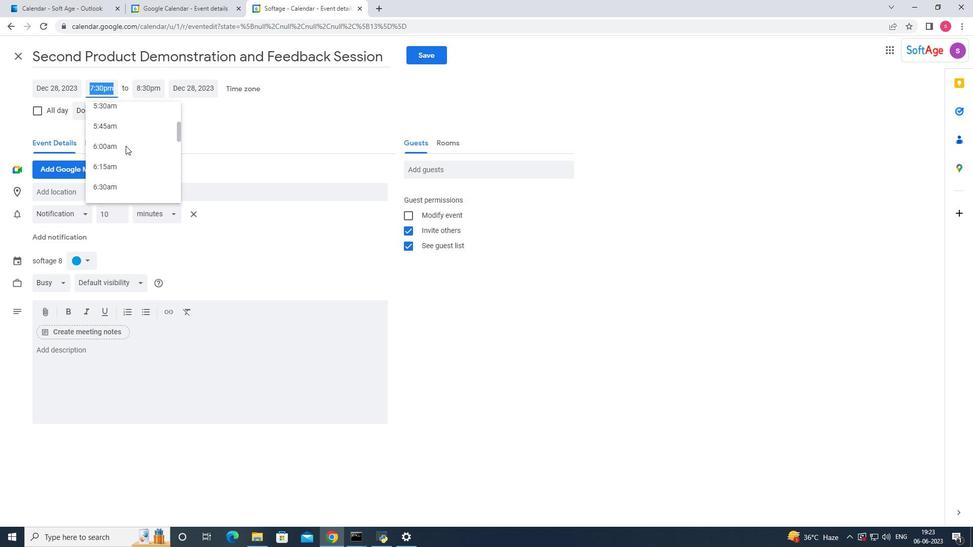 
Action: Mouse moved to (116, 152)
Screenshot: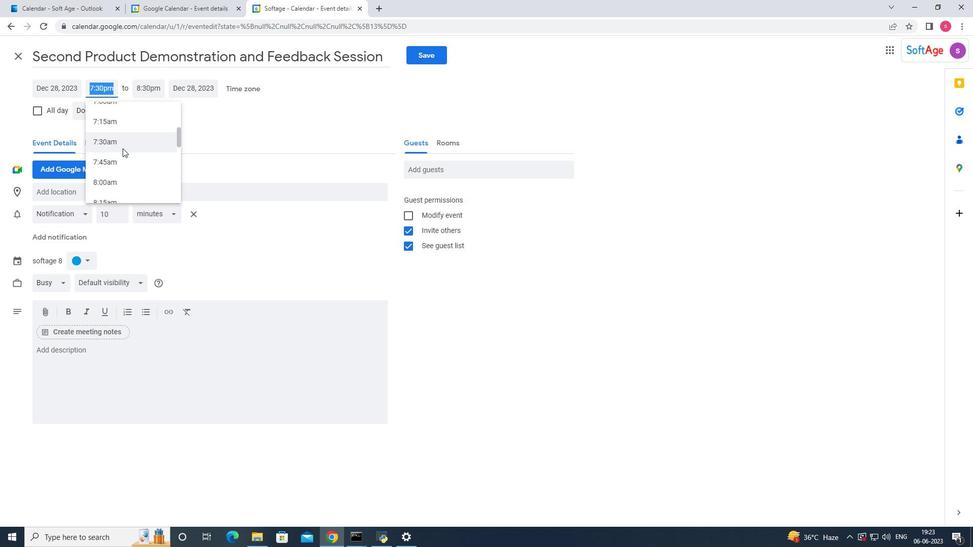 
Action: Mouse scrolled (116, 152) with delta (0, 0)
Screenshot: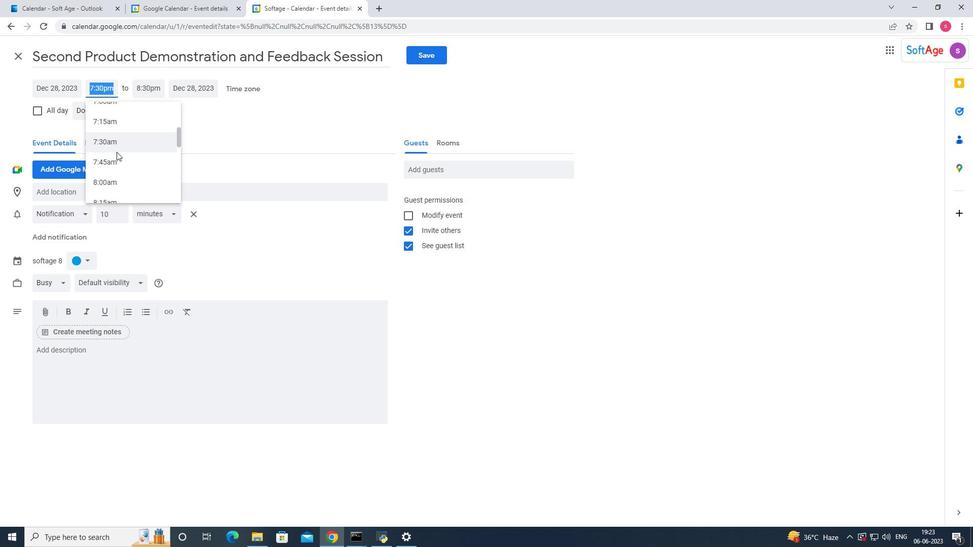 
Action: Mouse moved to (116, 152)
Screenshot: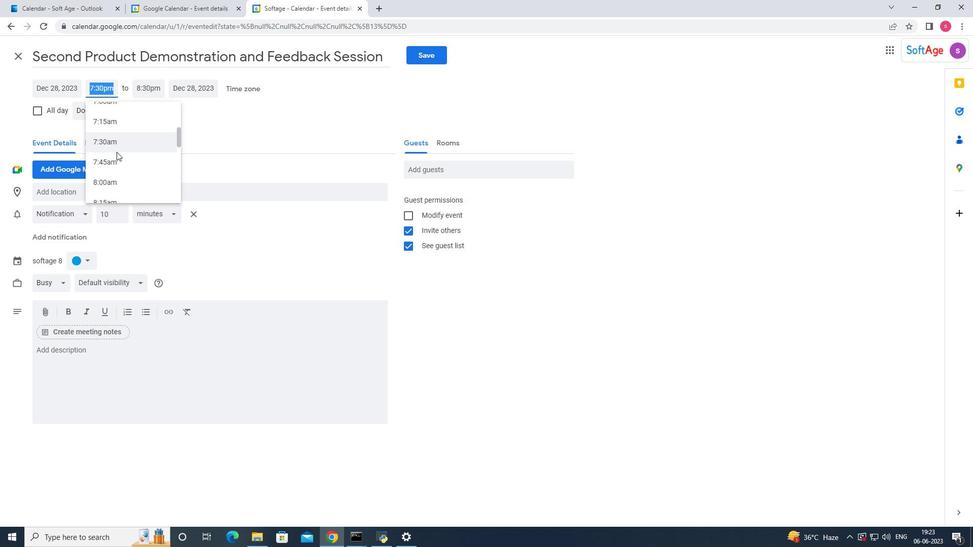
Action: Mouse scrolled (116, 152) with delta (0, 0)
Screenshot: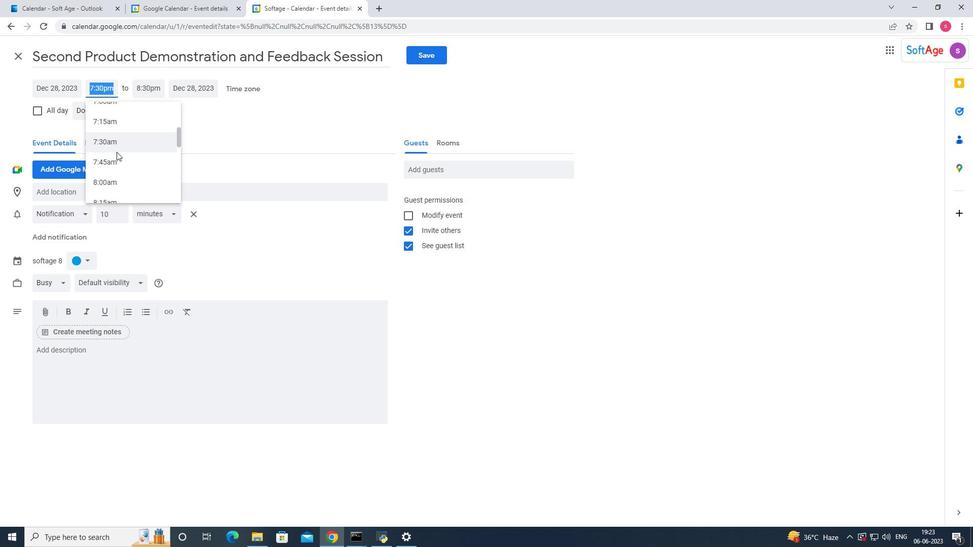 
Action: Mouse moved to (113, 192)
Screenshot: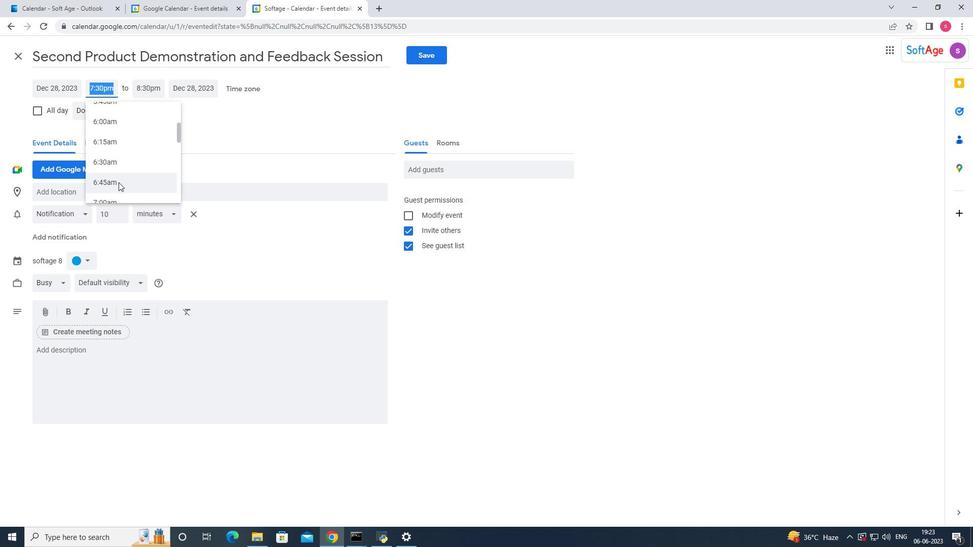 
Action: Mouse scrolled (113, 192) with delta (0, 0)
Screenshot: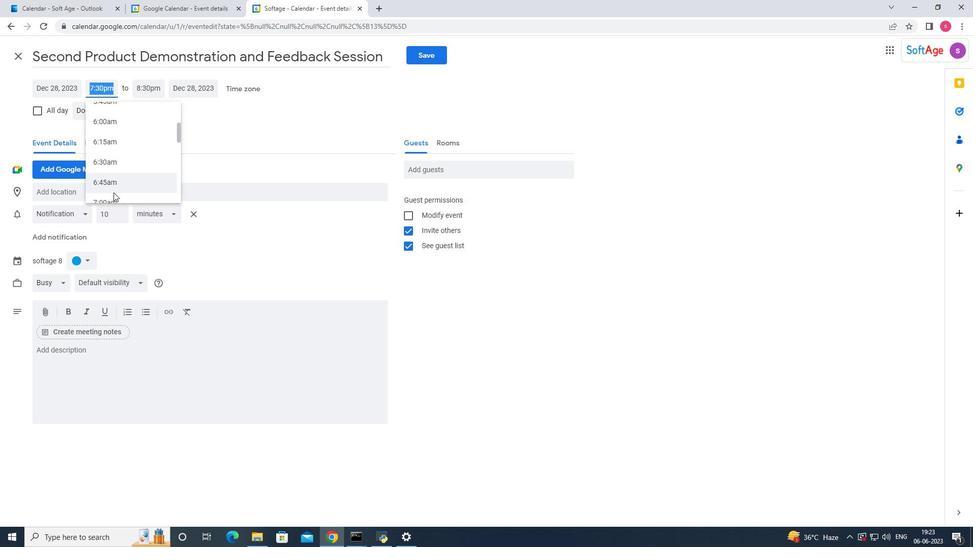
Action: Mouse moved to (109, 153)
Screenshot: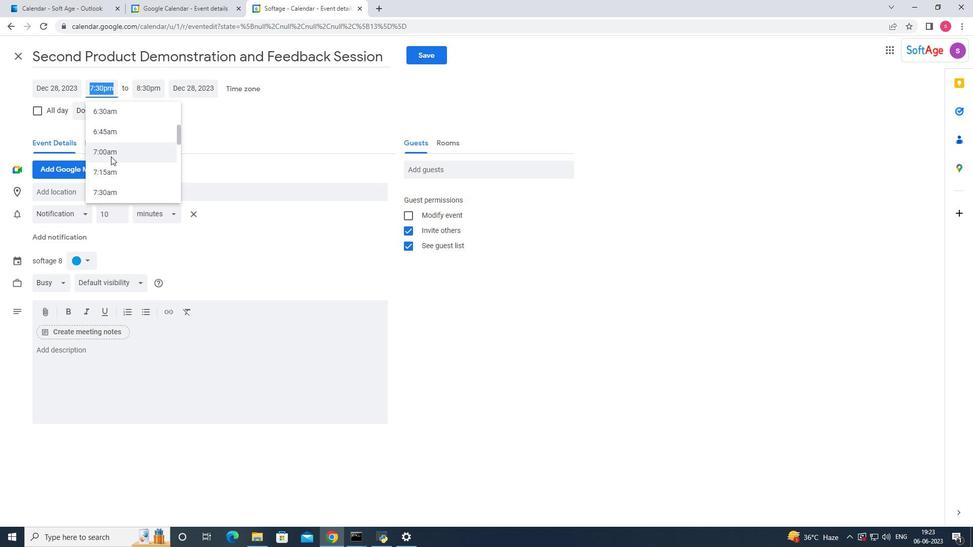 
Action: Mouse pressed left at (109, 153)
Screenshot: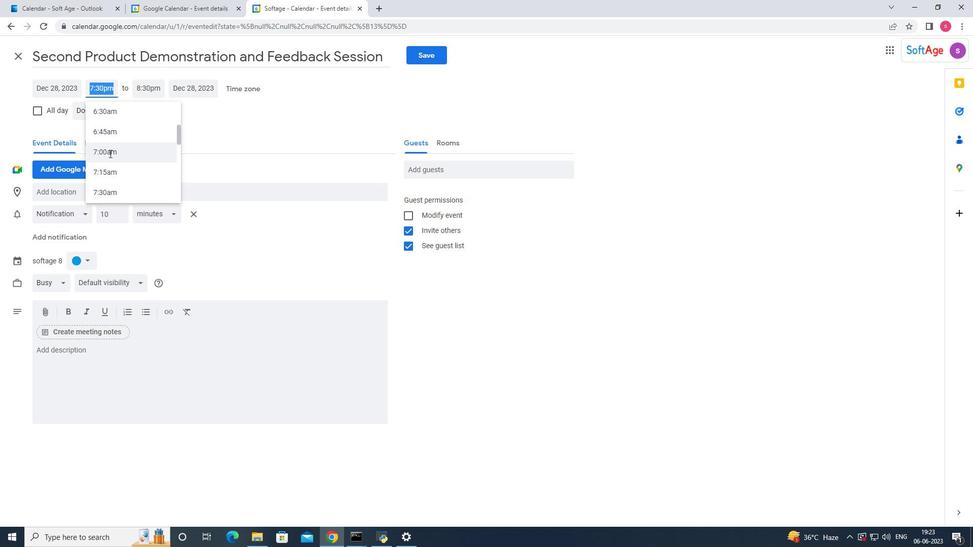 
Action: Mouse moved to (142, 87)
Screenshot: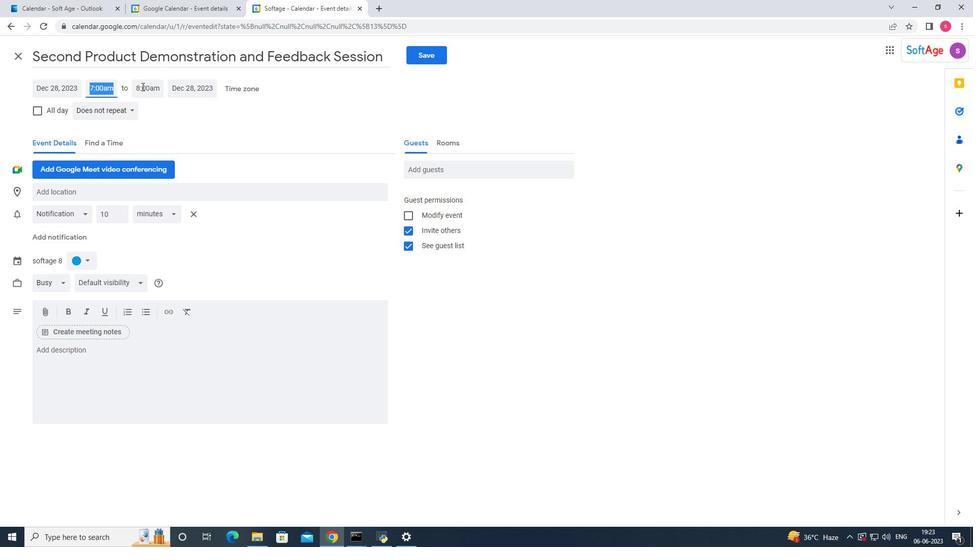 
Action: Mouse pressed left at (142, 87)
Screenshot: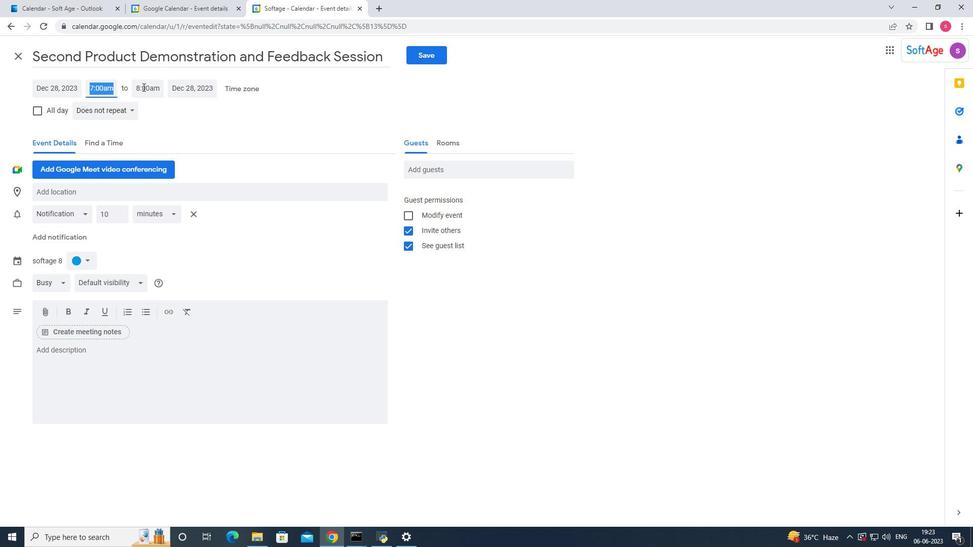 
Action: Mouse moved to (157, 136)
Screenshot: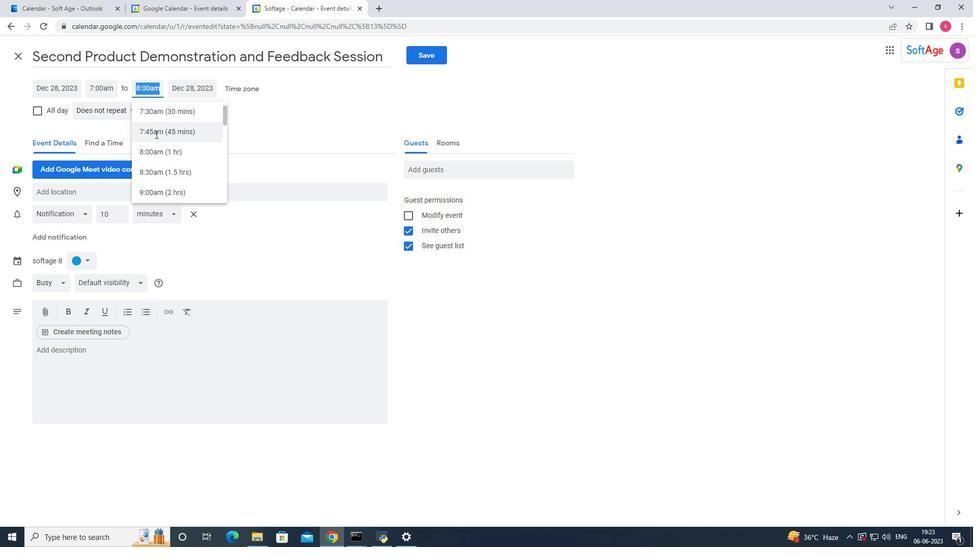 
Action: Mouse scrolled (157, 137) with delta (0, 0)
Screenshot: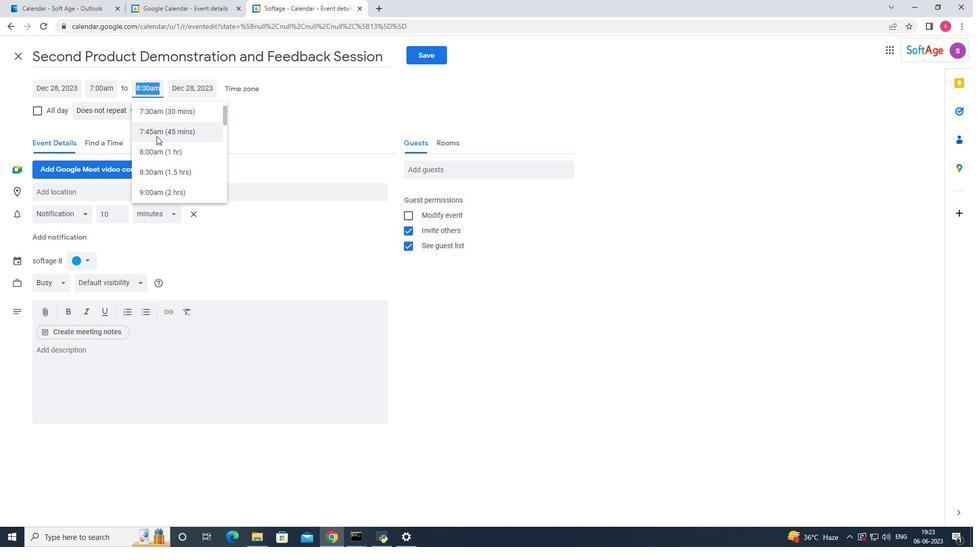 
Action: Mouse scrolled (157, 137) with delta (0, 0)
Screenshot: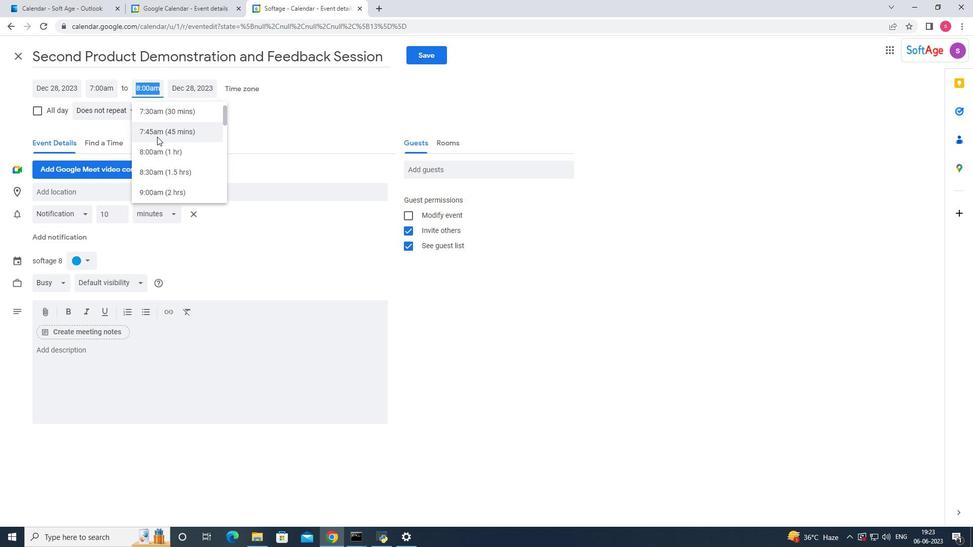 
Action: Mouse moved to (157, 138)
Screenshot: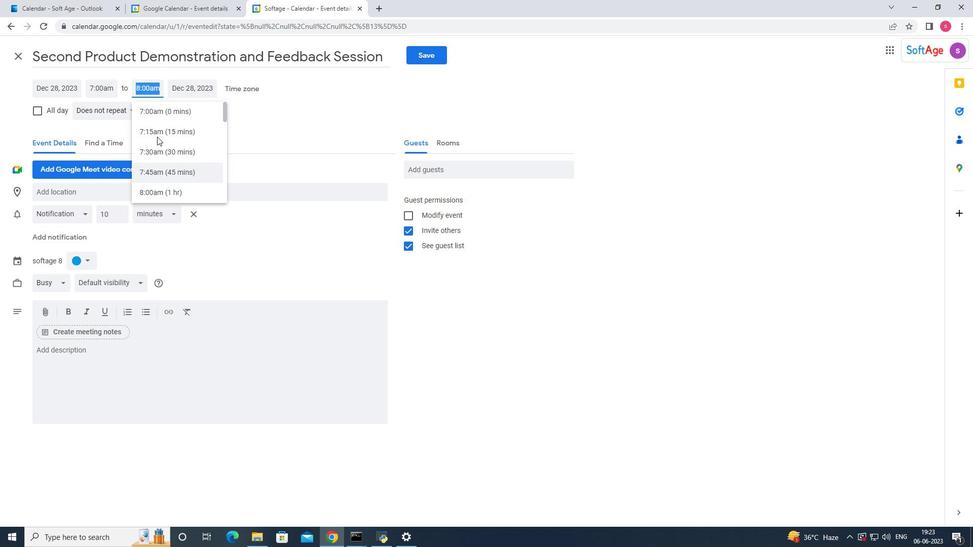 
Action: Mouse scrolled (157, 138) with delta (0, 0)
Screenshot: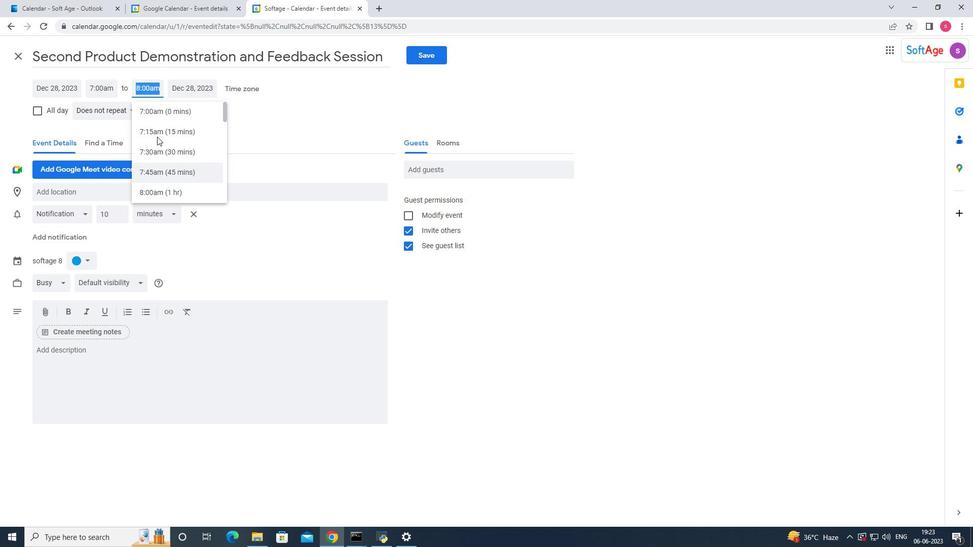 
Action: Mouse scrolled (157, 138) with delta (0, 0)
Screenshot: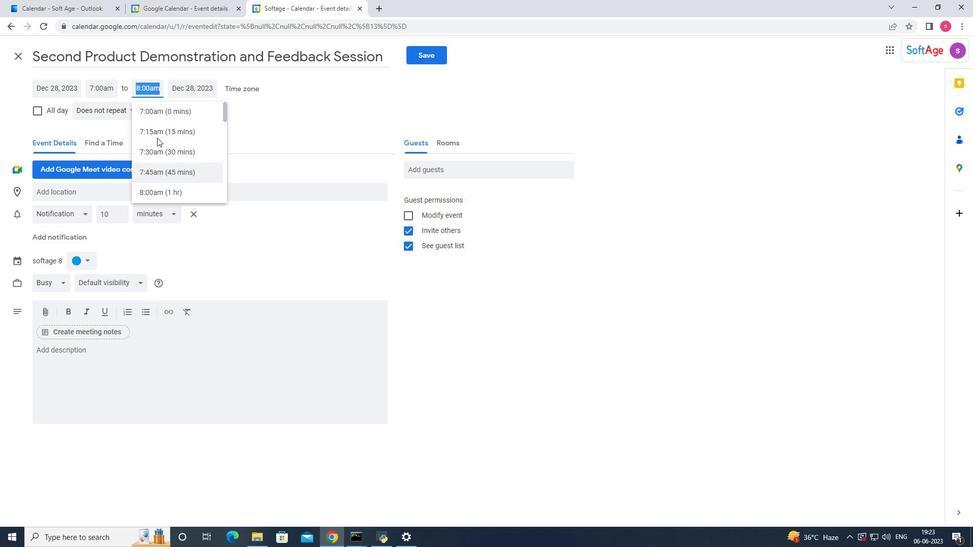 
Action: Mouse scrolled (157, 138) with delta (0, 0)
Screenshot: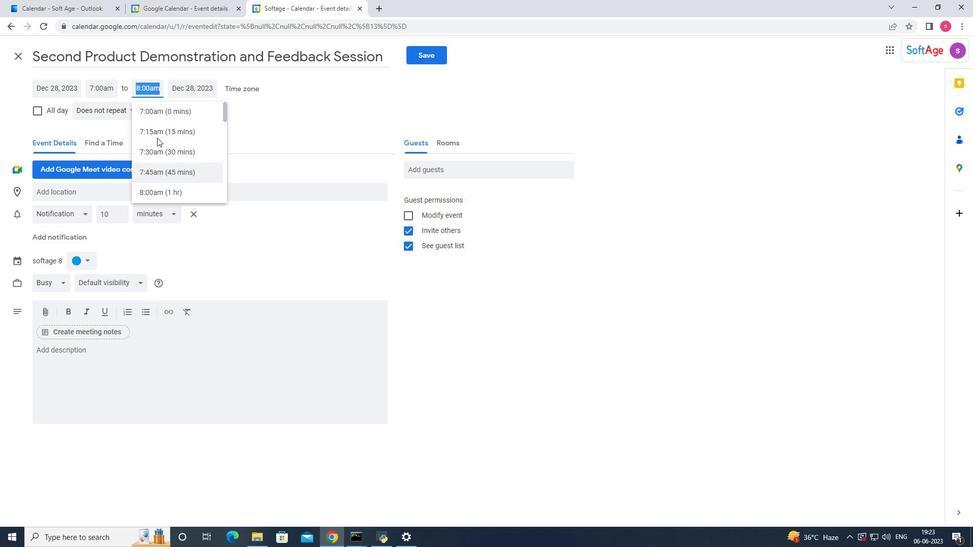 
Action: Mouse scrolled (157, 138) with delta (0, 0)
Screenshot: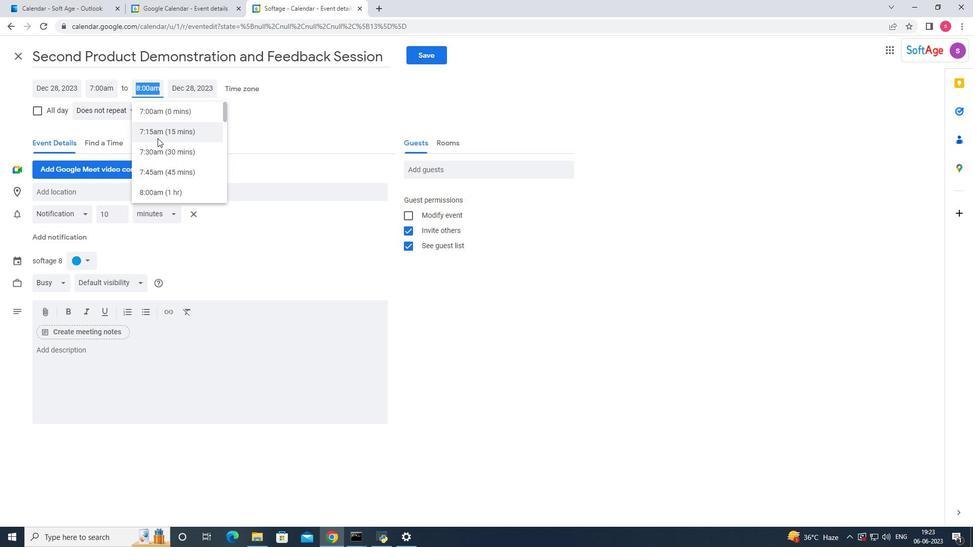 
Action: Mouse moved to (166, 151)
Screenshot: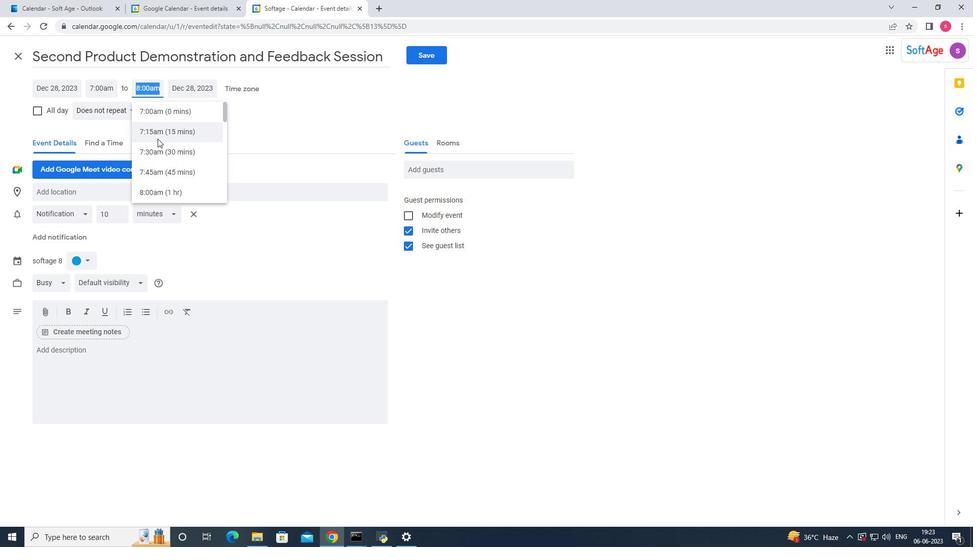 
Action: Mouse scrolled (166, 150) with delta (0, 0)
Screenshot: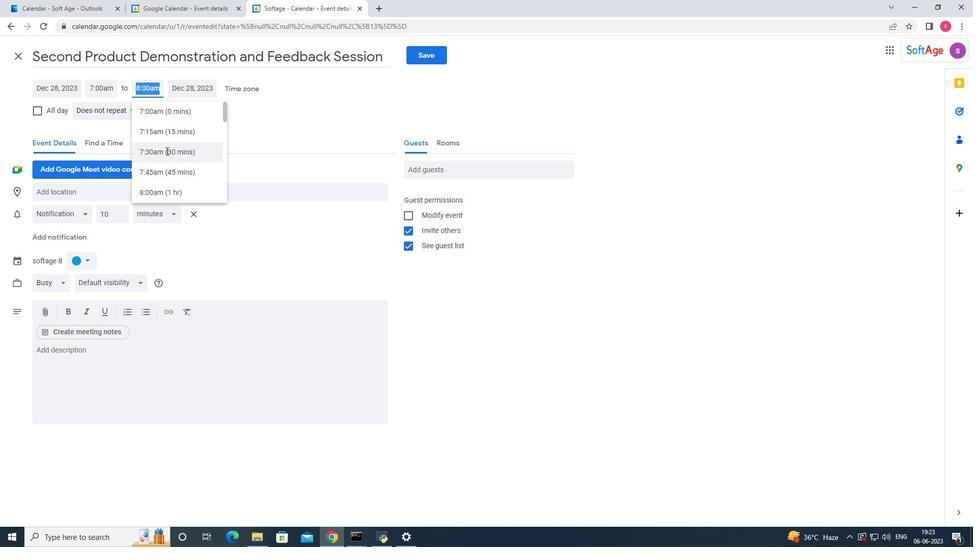 
Action: Mouse scrolled (166, 150) with delta (0, 0)
Screenshot: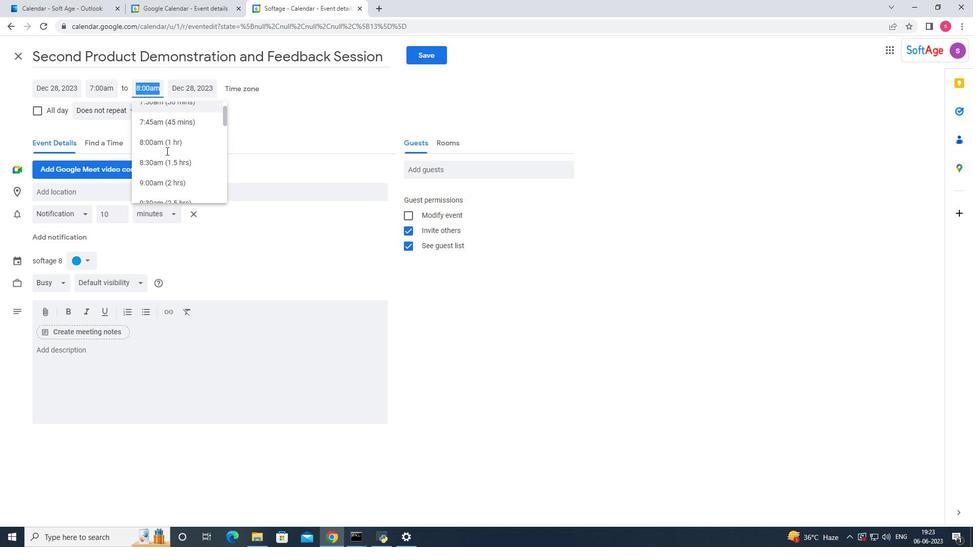
Action: Mouse moved to (154, 134)
Screenshot: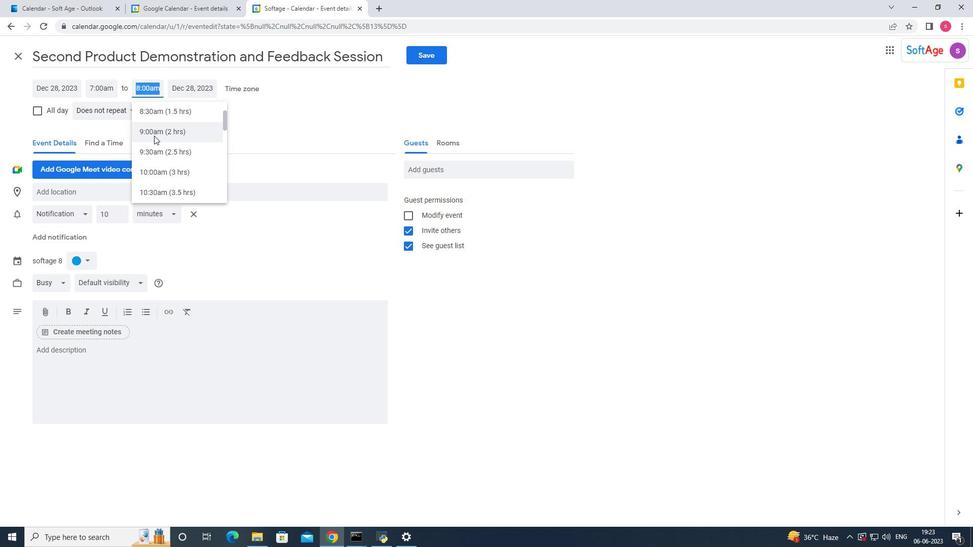 
Action: Mouse pressed left at (154, 134)
Screenshot: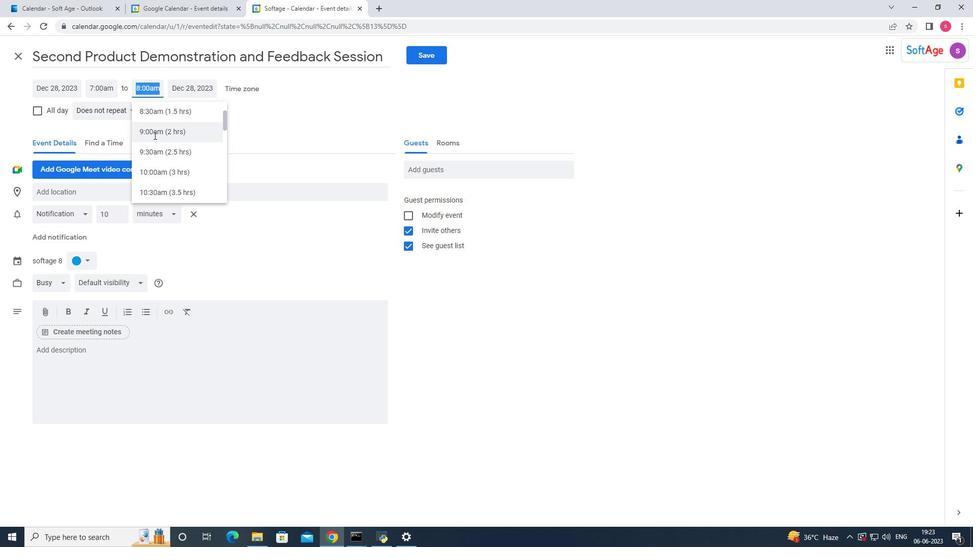 
Action: Mouse moved to (143, 360)
Screenshot: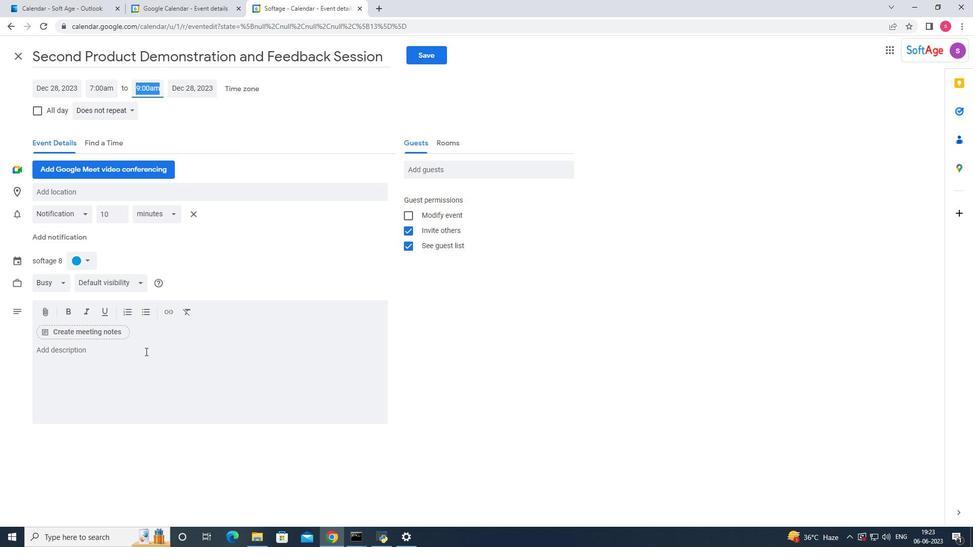 
Action: Mouse pressed left at (143, 360)
Screenshot: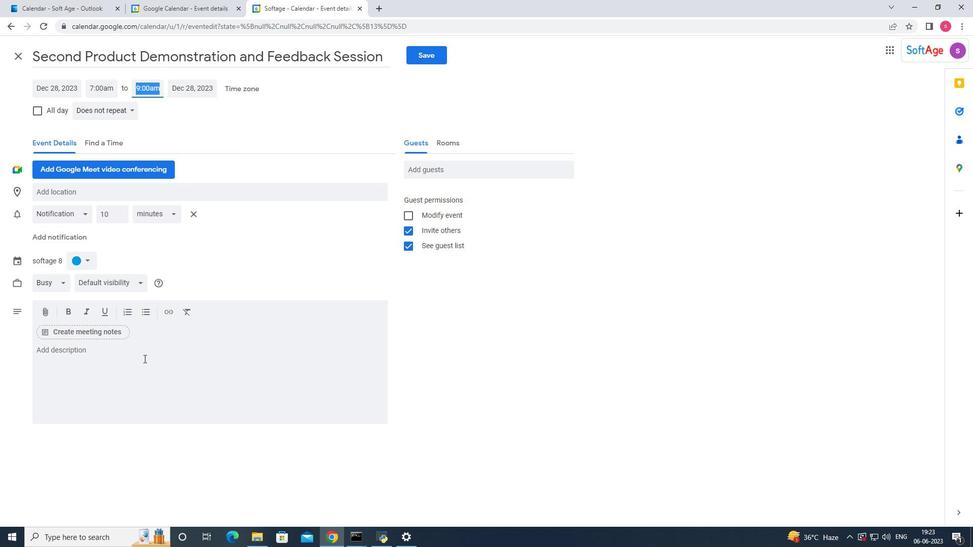 
Action: Mouse moved to (144, 359)
Screenshot: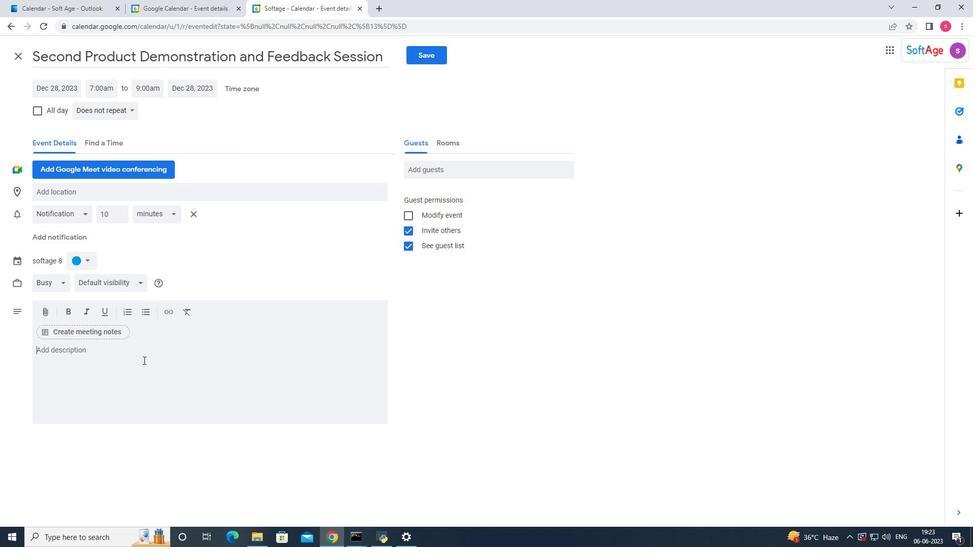
Action: Key pressed <Key.shift_r>The<Key.space><Key.shift_r>Team<Key.space><Key.shift>Buili<Key.backspace>ding<Key.space><Key.shift_r>Retreat<Key.shift><Key.shift><Key.shift><Key.shift><Key.shift><Key.shift><Key.shift><Key.shift><Key.shift><Key.shift><Key.shift><Key.shift><Key.shift><Key.shift><Key.shift><Key.shift><Key.shift><Key.shift><Key.shift><Key.shift><Key.shift><Key.shift><Key.shift><Key.shift>:<Key.space><Key.shift_r>Rro<Key.backspace><Key.backspace><Key.backspace><Key.shift>Problem-s<Key.backspace><Key.shift_r>Solf<Key.backspace>ving<Key.space><Key.shift_r>Activities<Key.space>ill<Key.space><Key.backspace><Key.backspace><Key.backspace><Key.backspace>wil<Key.space><Key.backspace>l<Key.space>take<Key.space>place<Key.space>in<Key.space>a<Key.space>tranquil<Key.space>and<Key.space>inspiring<Key.space>location,<Key.space>away<Key.space>from<Key.space>the<Key.space>usual<Key.space>work<Key.space>setting.<Key.space><Key.shift_r>The<Key.space>retreat<Key.space>will<Key.space>span<Key.space>over<Key.space>a<Key.space>dedia<Key.backspace><Key.space><Key.backspace>cad<Key.backspace>tes<Key.backspace>d<Key.space>period<Key.space><Key.backspace>,<Key.space>allowing<Key.space>participants<Key.space>to<Key.space>fully<Key.space><Key.space><Key.backspace>immerse<Key.space>themselves<Key.space>in<Key.space>a<Key.backspace>tj<Key.backspace>he<Key.space>experience<Key.space>and<Key.space>focus<Key.space>on<Key.space>bn<Key.backspace>uilfdi<Key.backspace><Key.backspace><Key.backspace>ding<Key.space>their<Key.space>problem<Key.space><Key.backspace>-solbing<Key.space><Key.backspace><Key.backspace><Key.backspace><Key.backspace><Key.backspace>ving<Key.space>capabilities<Key.space><Key.backspace>.
Screenshot: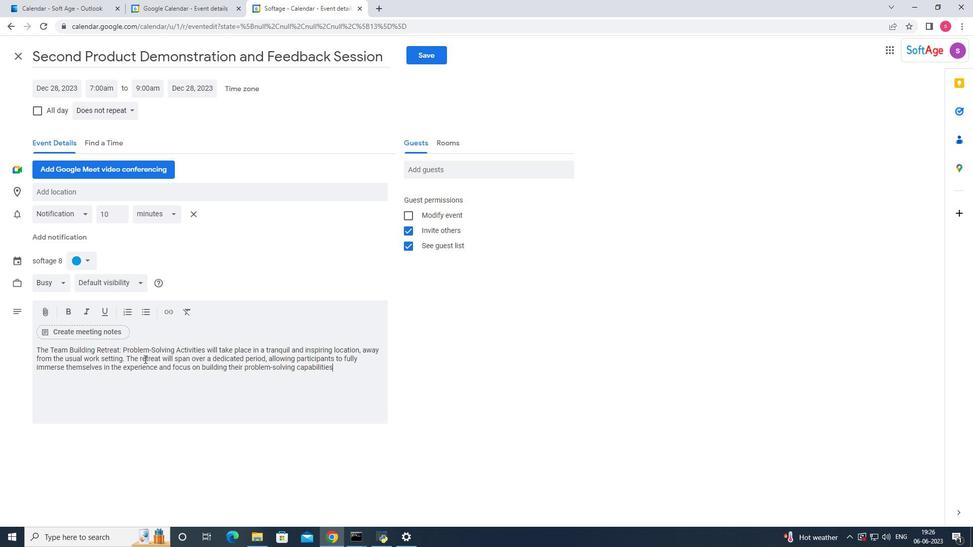 
Action: Mouse moved to (86, 258)
Screenshot: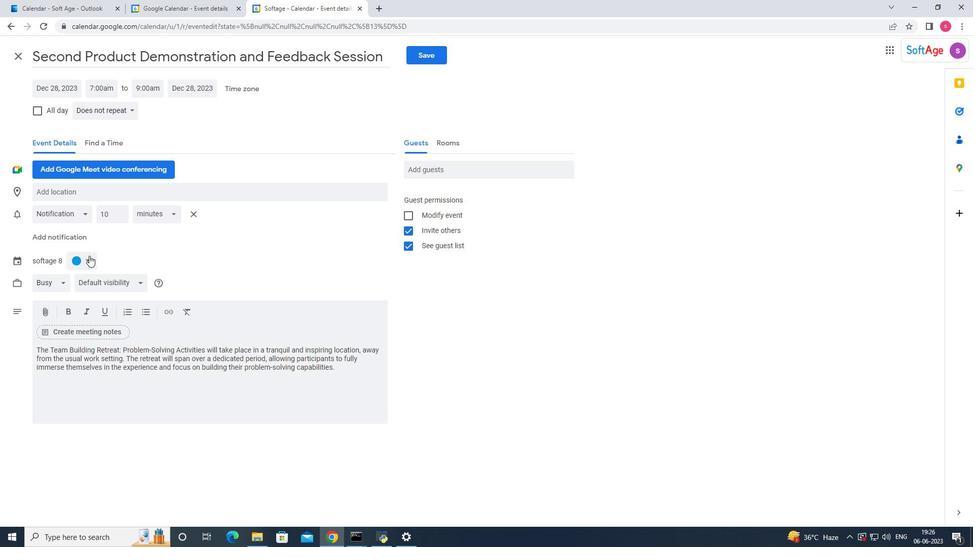 
Action: Mouse pressed left at (86, 258)
Screenshot: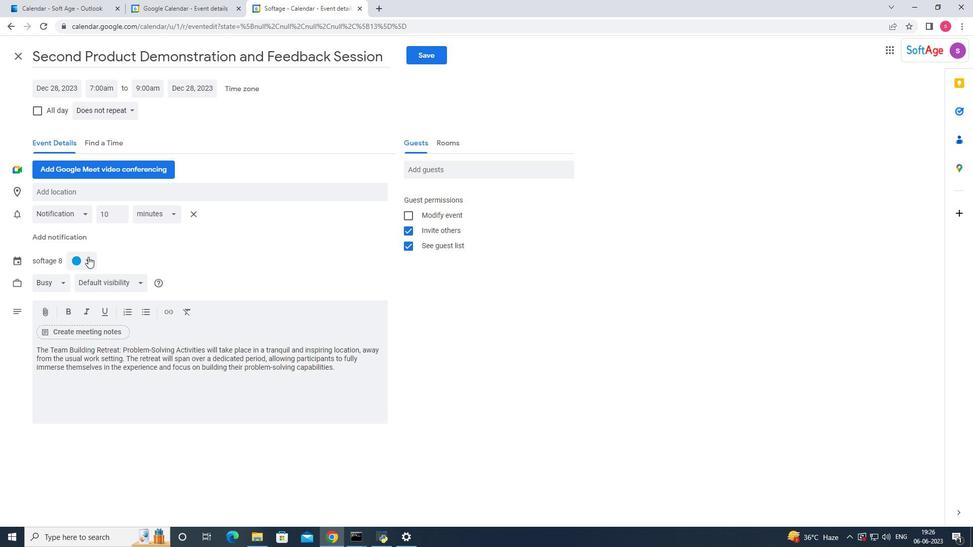 
Action: Mouse moved to (74, 272)
Screenshot: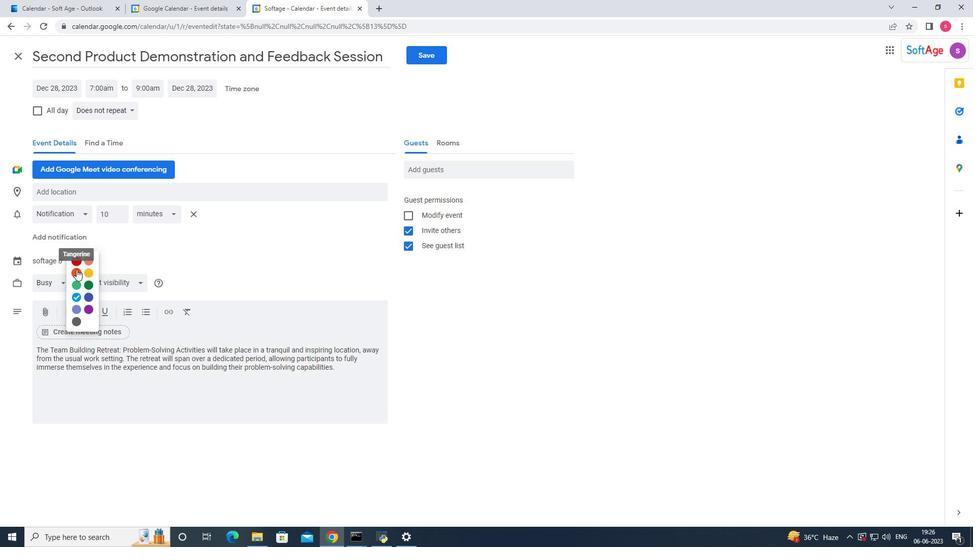 
Action: Mouse pressed left at (74, 272)
Screenshot: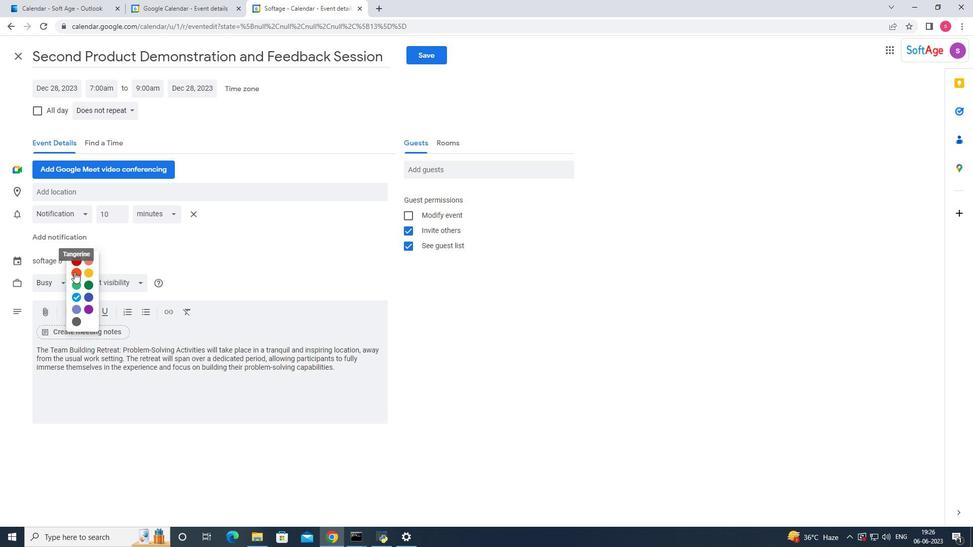 
Action: Mouse moved to (92, 192)
Screenshot: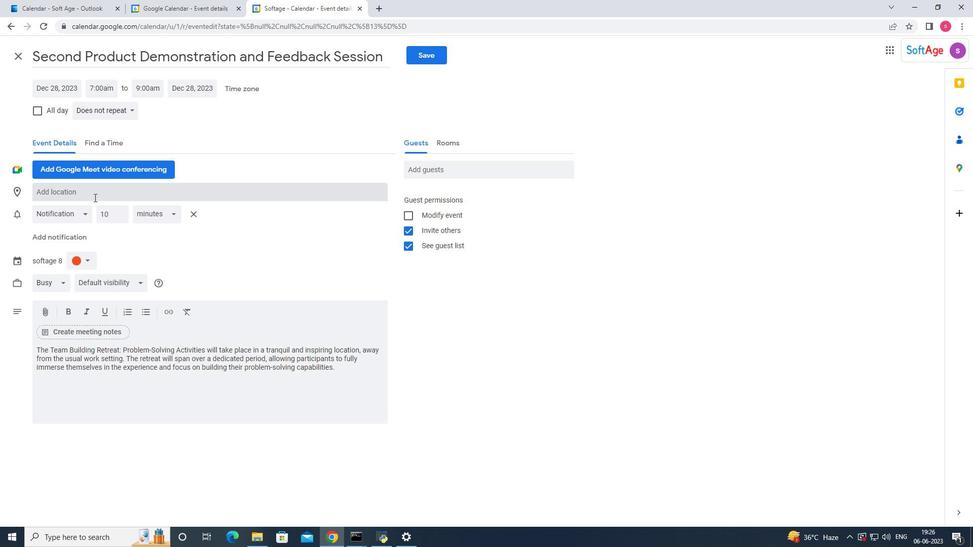 
Action: Mouse pressed left at (92, 192)
Screenshot: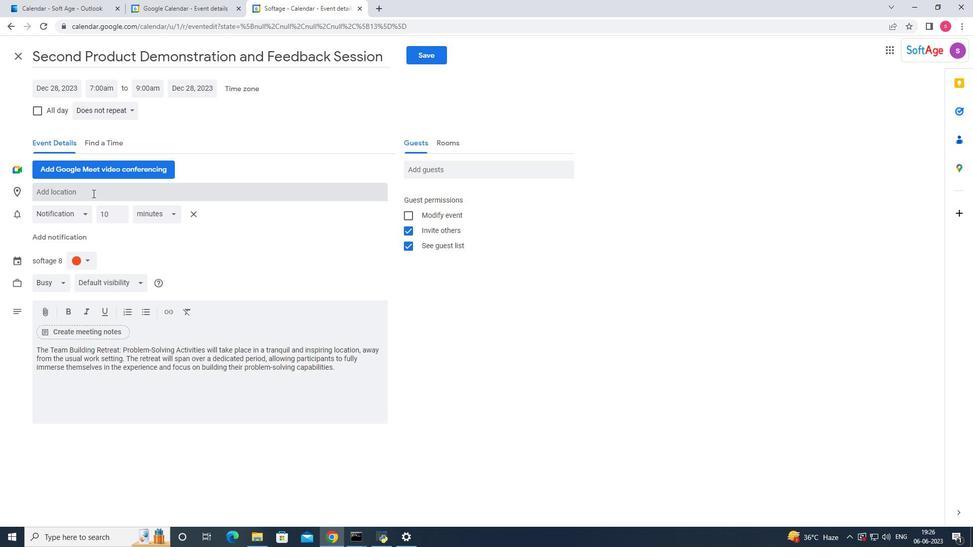 
Action: Key pressed <Key.shift_r><Key.shift_r><Key.shift_r><Key.shift_r><Key.shift_r><Key.shift_r><Key.shift_r><Key.shift_r><Key.shift_r><Key.shift_r><Key.shift_r><Key.shift_r><Key.shift_r><Key.shift_r><Key.shift_r>St<Key.space>petersburg<Key.space>
Screenshot: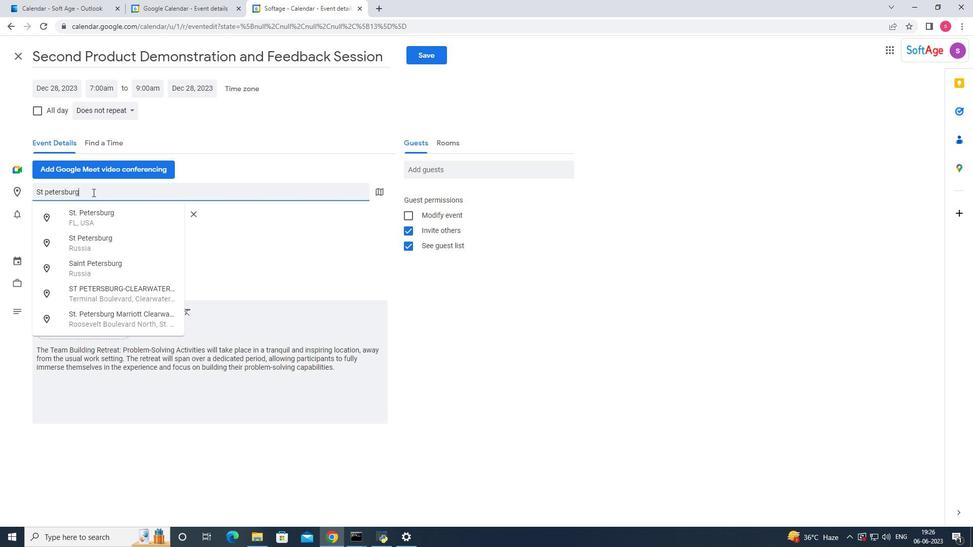 
Action: Mouse moved to (106, 246)
Screenshot: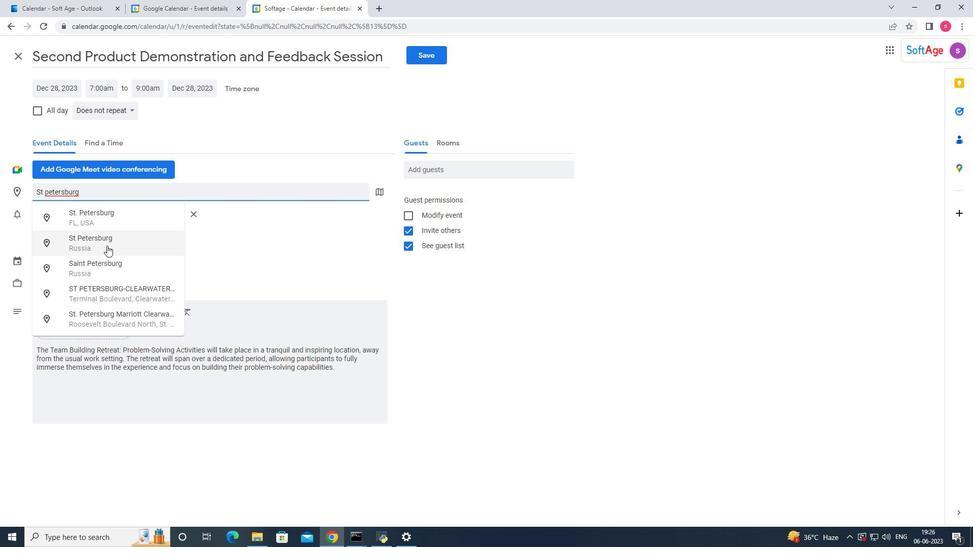
Action: Mouse pressed left at (106, 246)
Screenshot: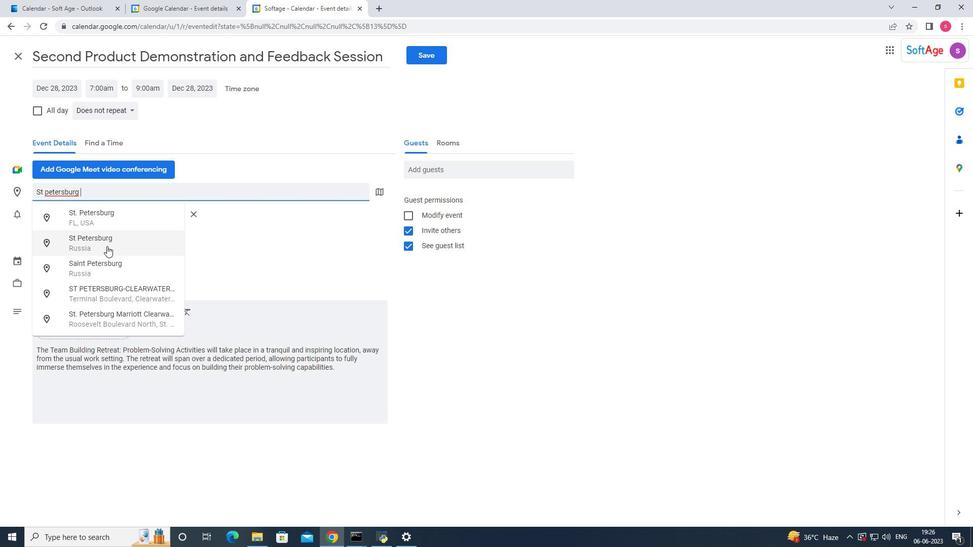 
Action: Mouse moved to (90, 192)
Screenshot: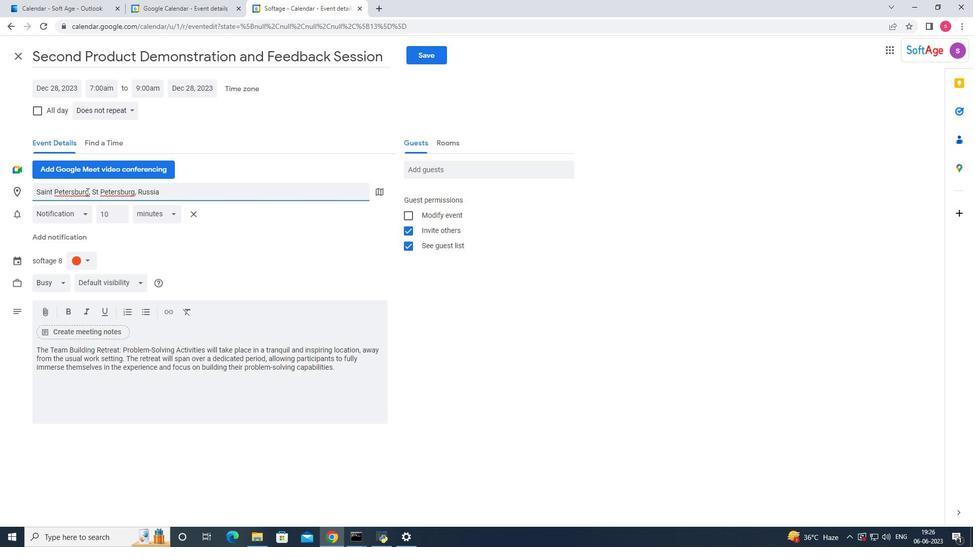 
Action: Mouse pressed left at (90, 192)
Screenshot: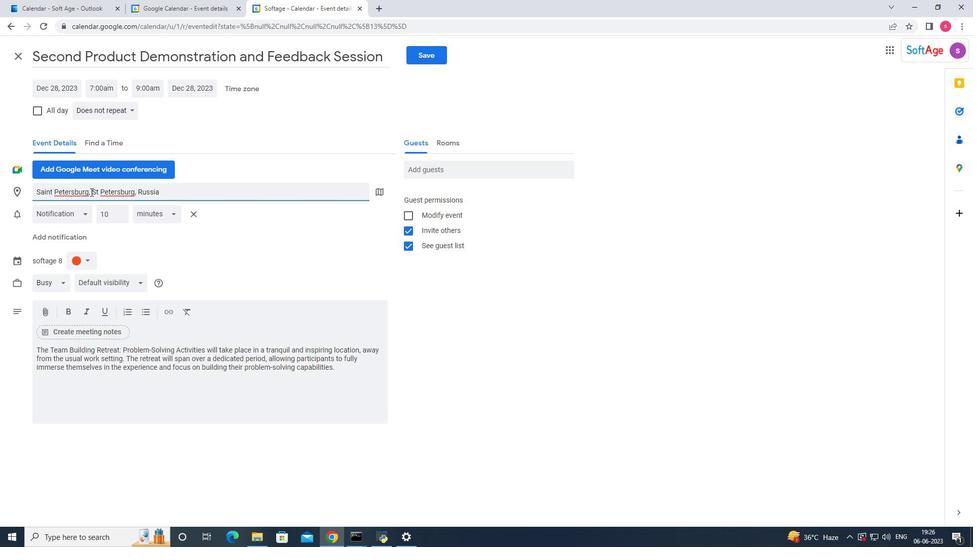 
Action: Mouse moved to (100, 196)
Screenshot: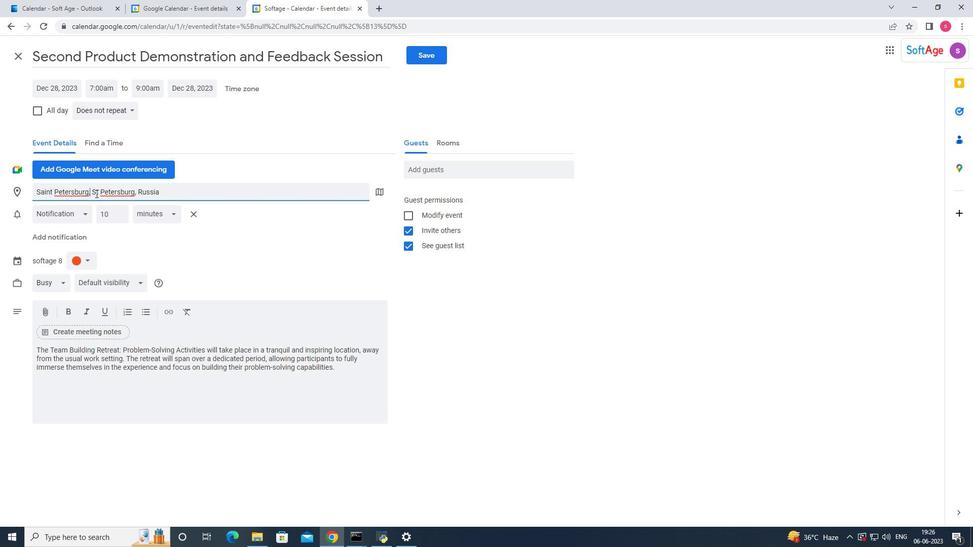 
Action: Key pressed <Key.backspace><Key.backspace><Key.backspace><Key.backspace><Key.backspace><Key.backspace><Key.backspace><Key.backspace><Key.backspace><Key.backspace><Key.backspace><Key.backspace><Key.backspace><Key.backspace><Key.backspace><Key.backspace><Key.backspace><Key.backspace><Key.backspace><Key.backspace><Key.backspace><Key.backspace><Key.backspace>
Screenshot: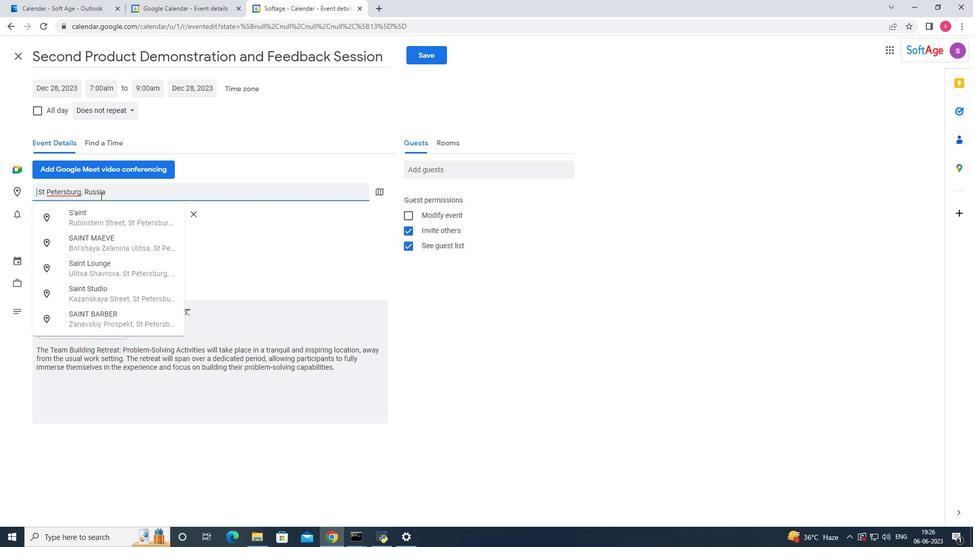 
Action: Mouse moved to (126, 196)
Screenshot: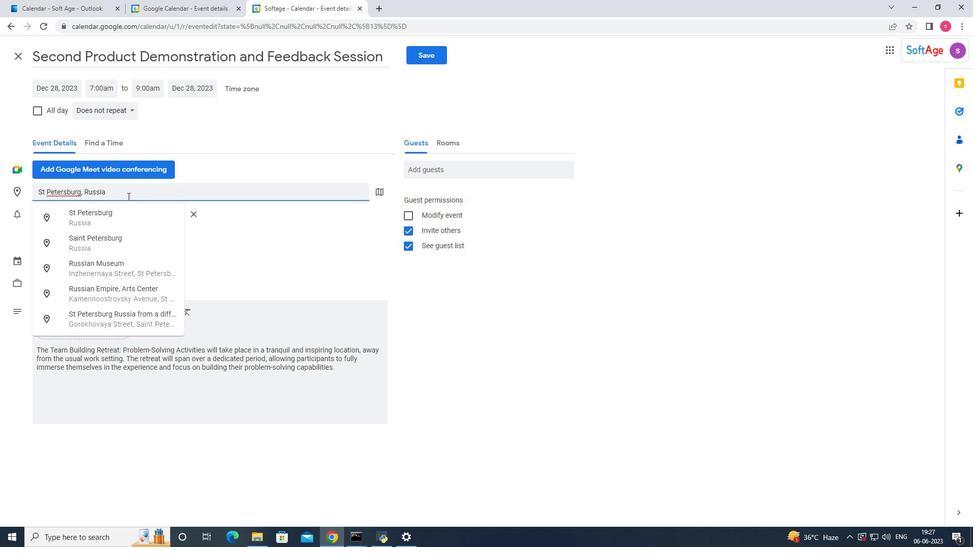 
Action: Mouse pressed left at (126, 196)
Screenshot: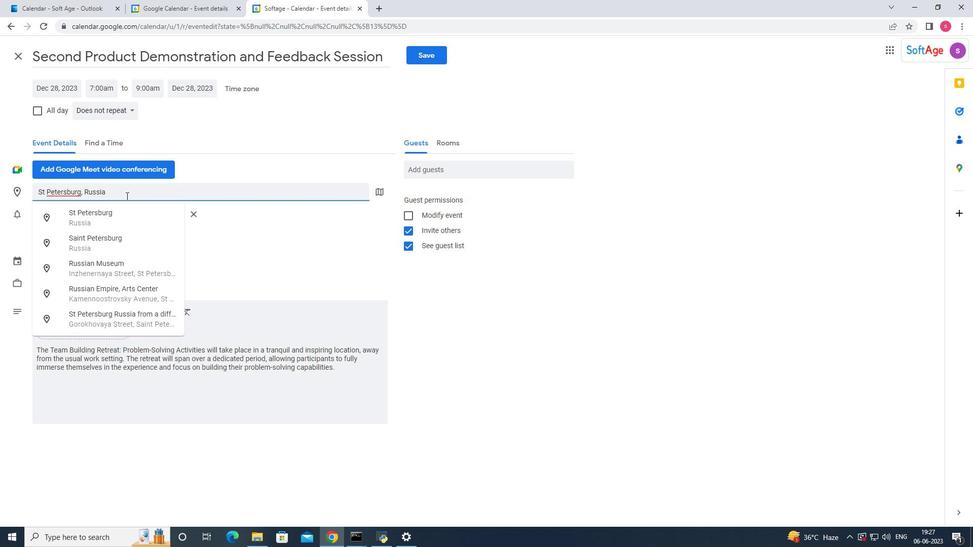 
Action: Mouse moved to (447, 167)
Screenshot: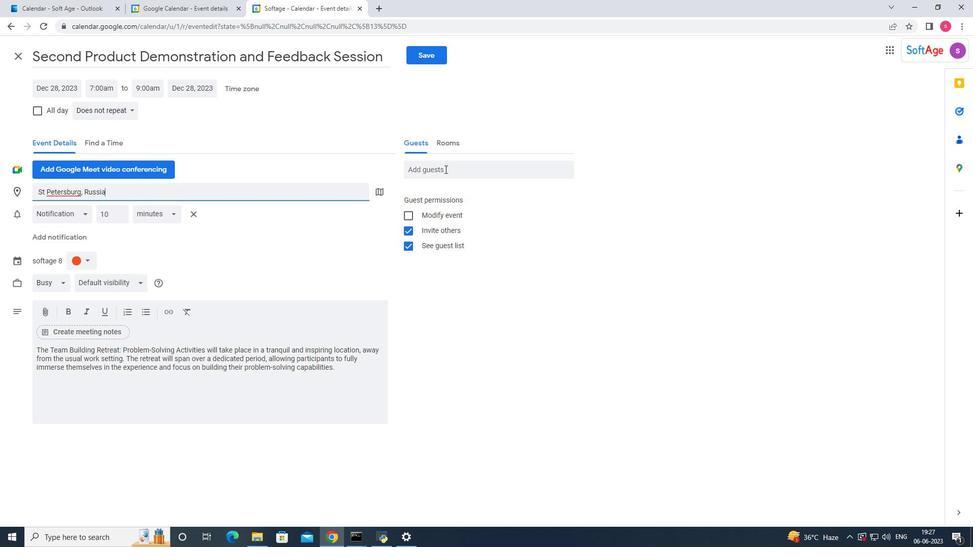 
Action: Mouse pressed left at (447, 167)
Screenshot: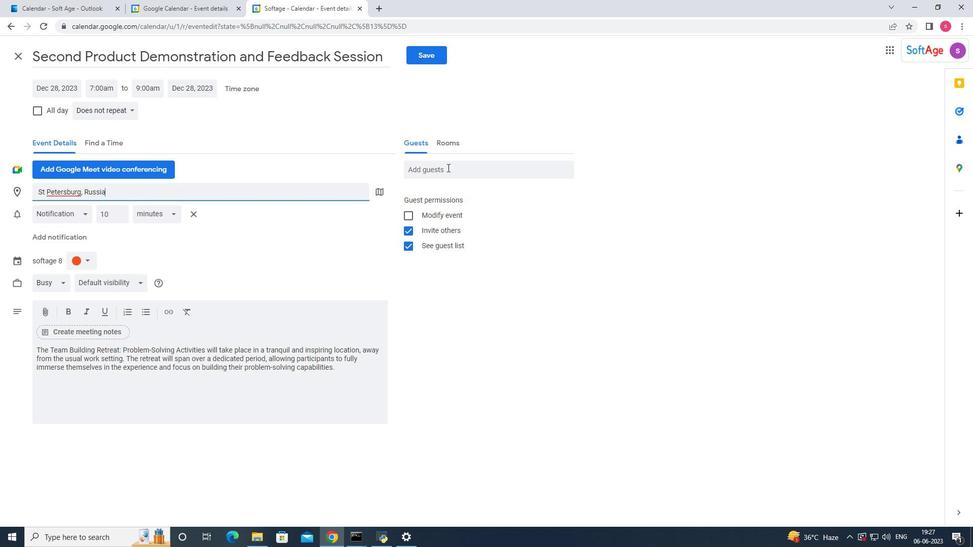 
Action: Key pressed softage.1
Screenshot: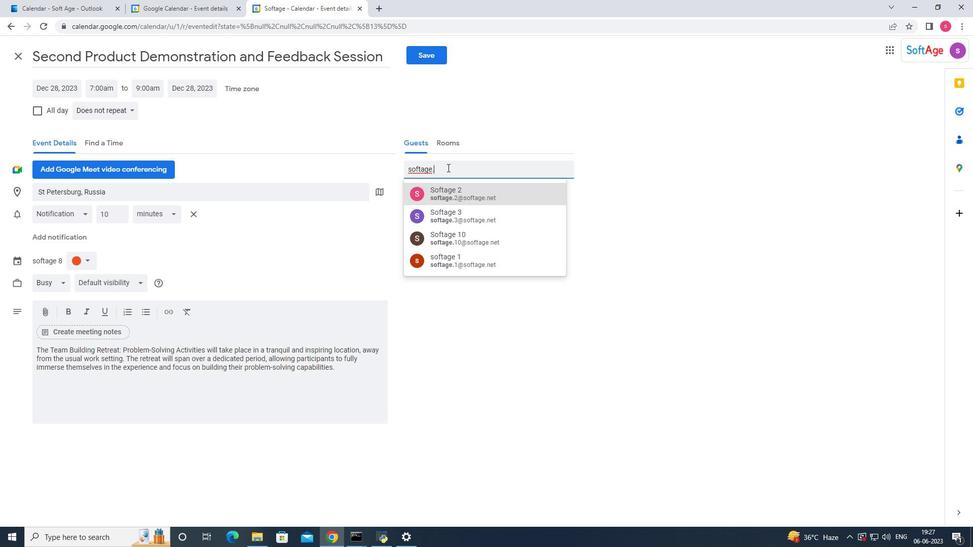 
Action: Mouse moved to (464, 219)
Screenshot: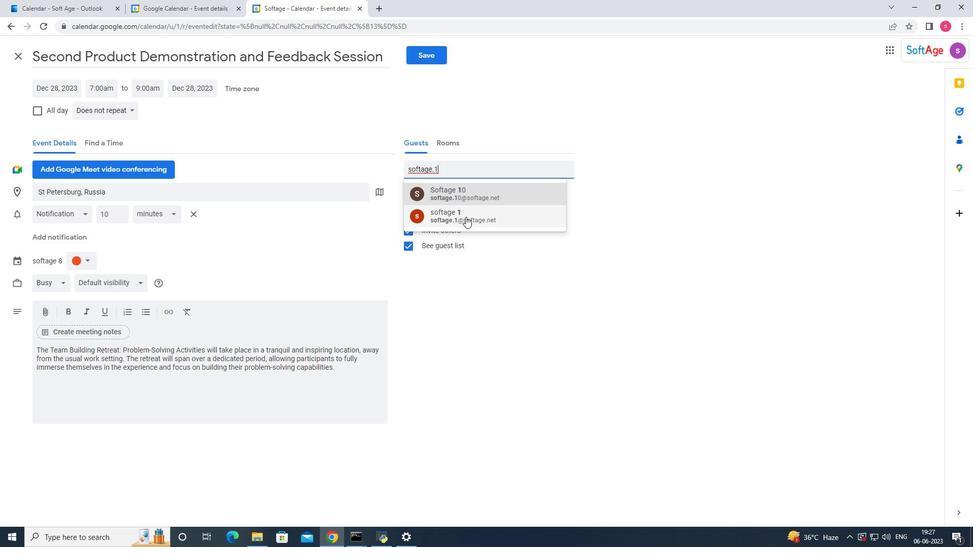 
Action: Mouse pressed left at (464, 219)
Screenshot: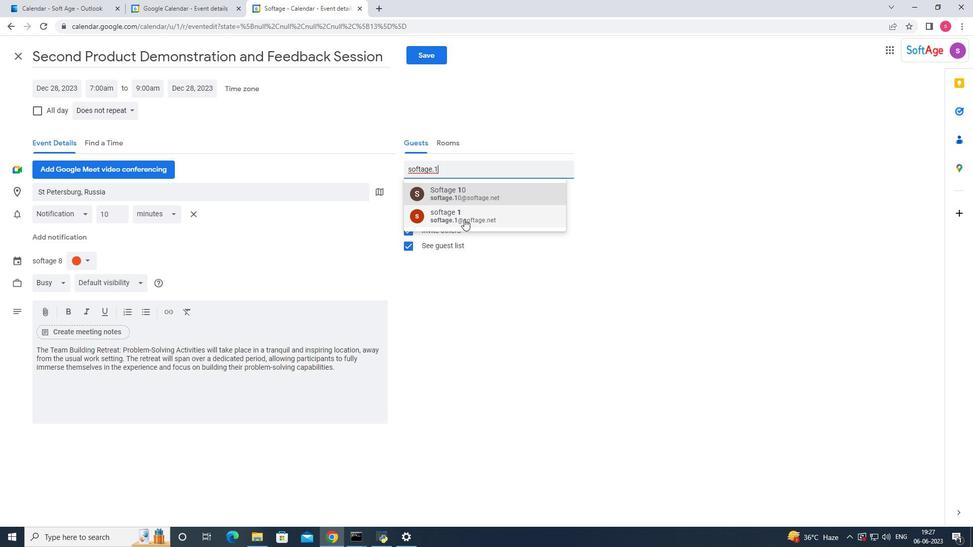 
Action: Key pressed softage.2
Screenshot: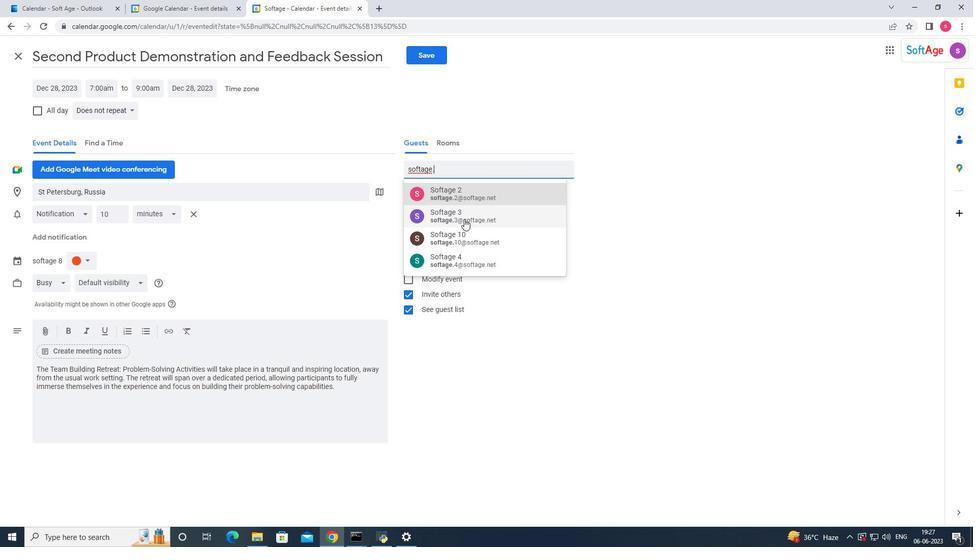 
Action: Mouse moved to (455, 194)
Screenshot: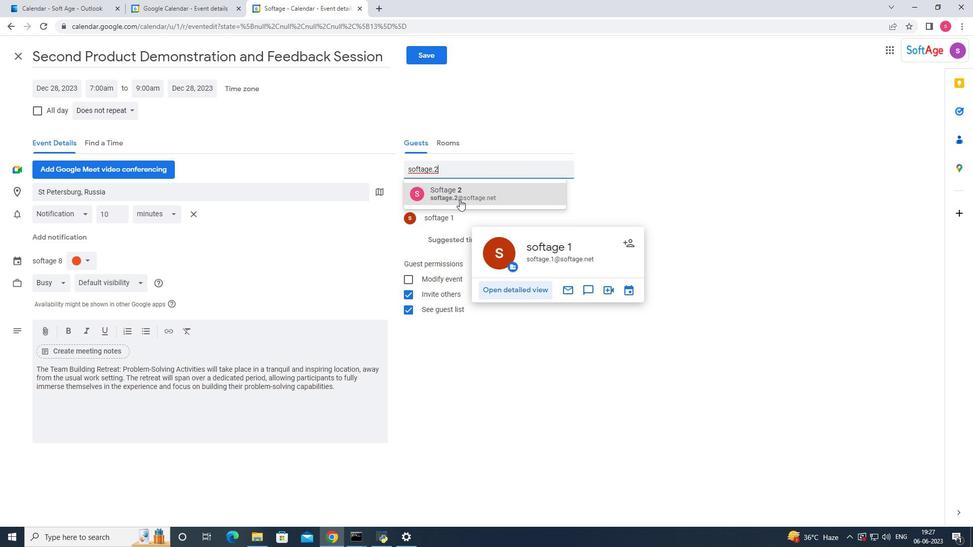 
Action: Mouse pressed left at (455, 194)
Screenshot: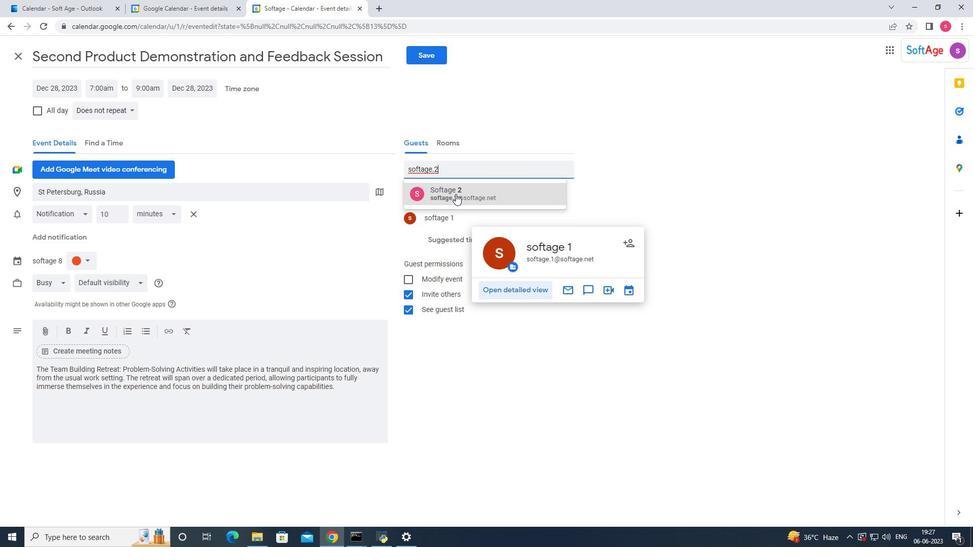 
Action: Mouse moved to (430, 54)
Screenshot: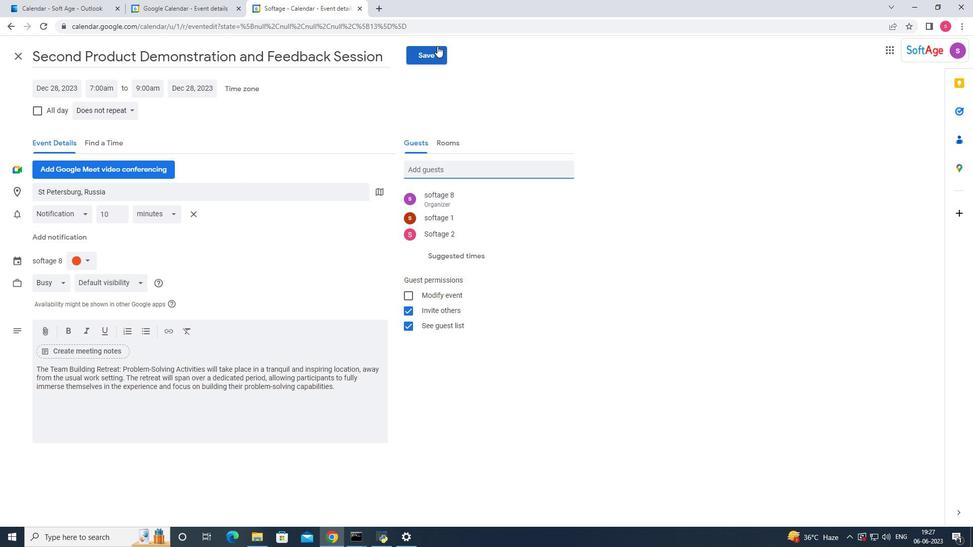 
Action: Mouse pressed left at (430, 54)
Screenshot: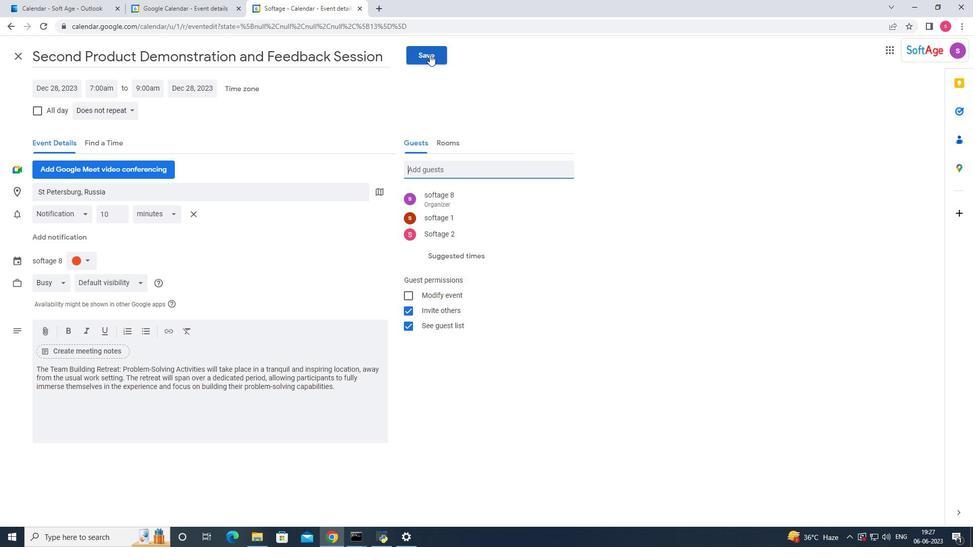 
Action: Mouse moved to (578, 304)
Screenshot: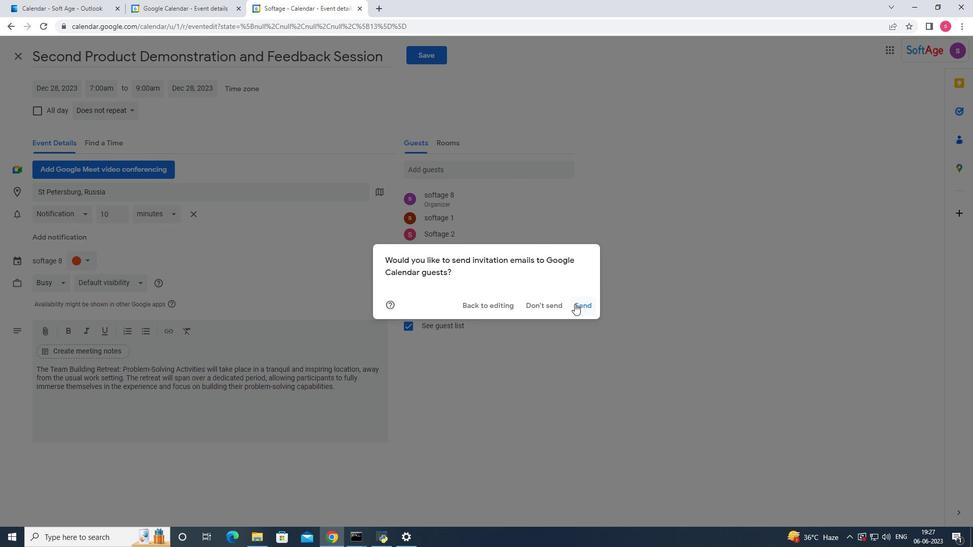 
Action: Mouse pressed left at (578, 304)
Screenshot: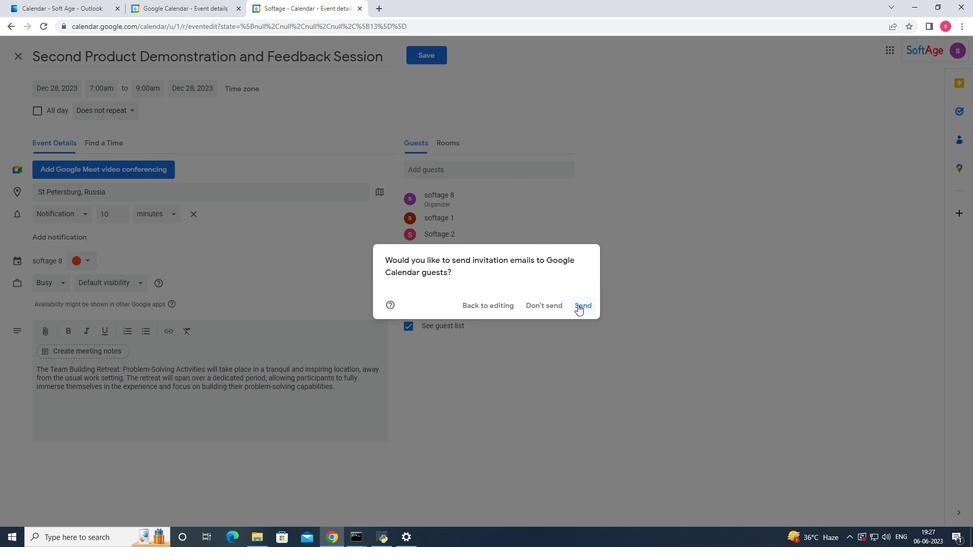 
Action: Mouse moved to (322, 280)
Screenshot: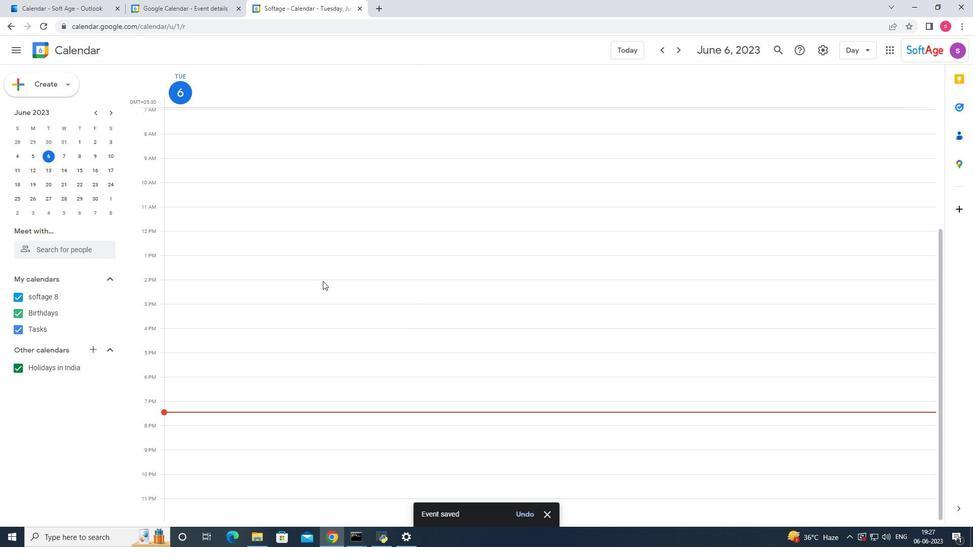 
